 Task: Look for space in Udaipura, India from 5th June, 2023 to 16th June, 2023 for 2 adults in price range Rs.14000 to Rs.18000. Place can be entire place with 1  bedroom having 1 bed and 1 bathroom. Property type can be house, flat, guest house, hotel. Booking option can be shelf check-in. Required host language is English.
Action: Mouse moved to (478, 80)
Screenshot: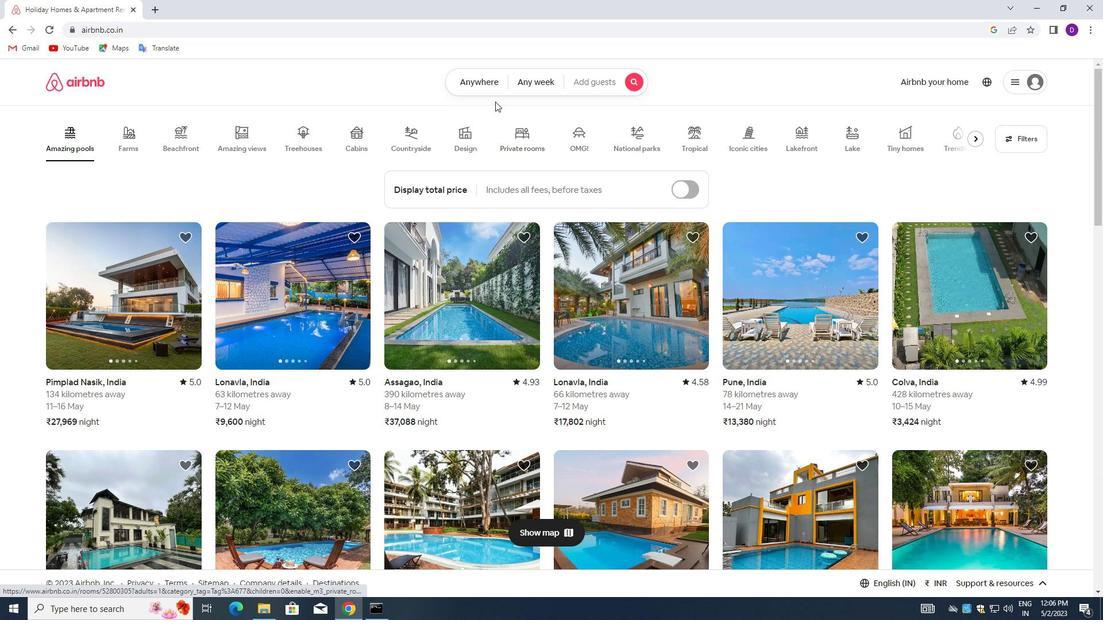 
Action: Mouse pressed left at (478, 80)
Screenshot: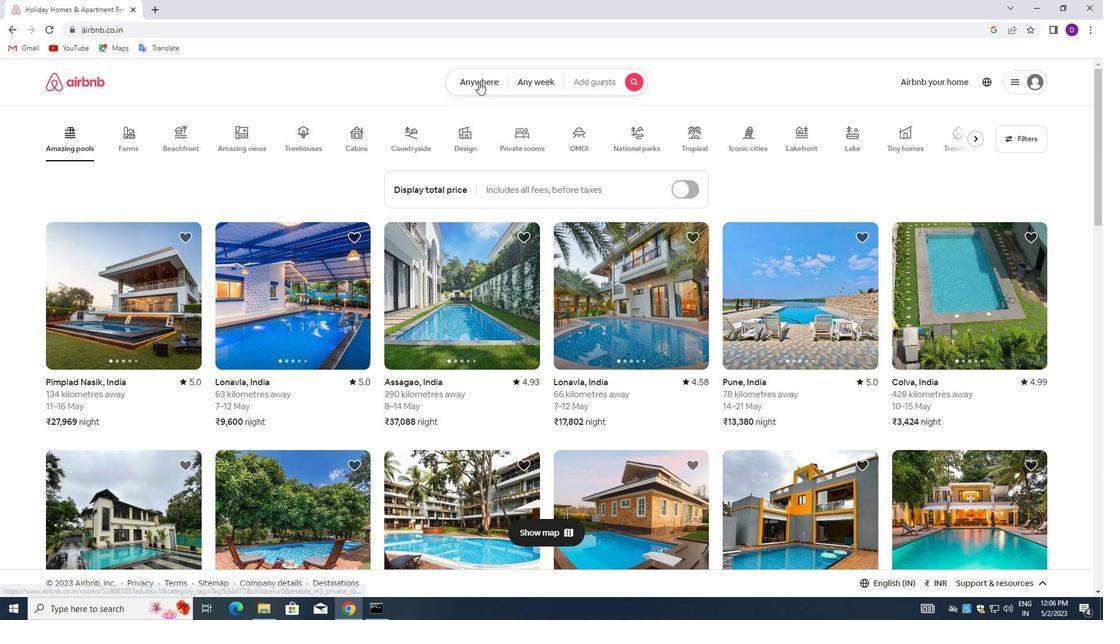 
Action: Mouse moved to (376, 129)
Screenshot: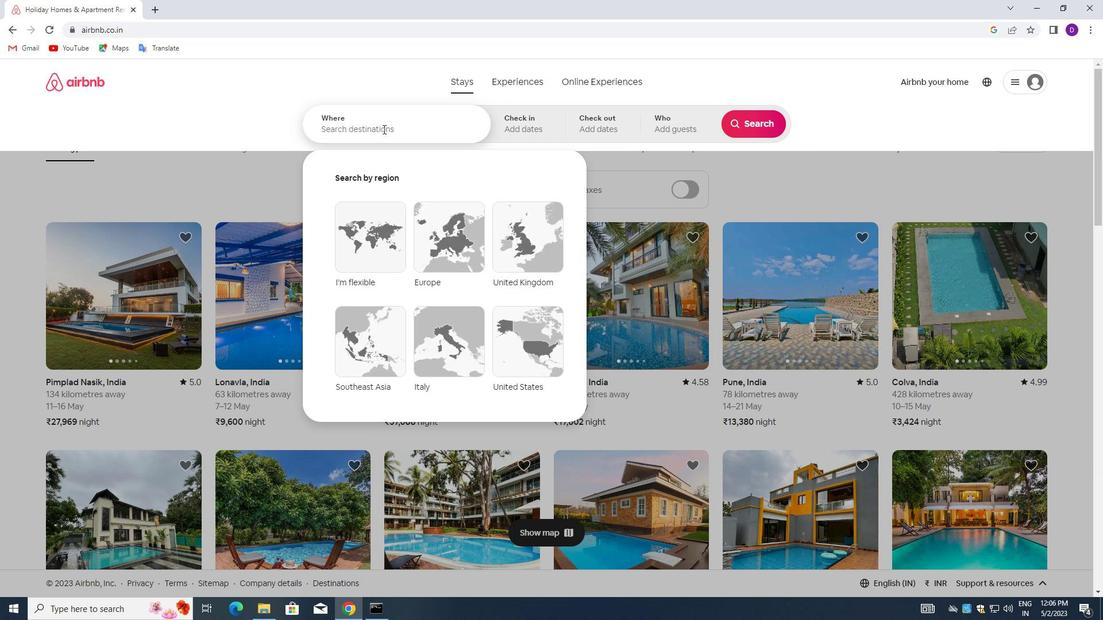 
Action: Mouse pressed left at (376, 129)
Screenshot: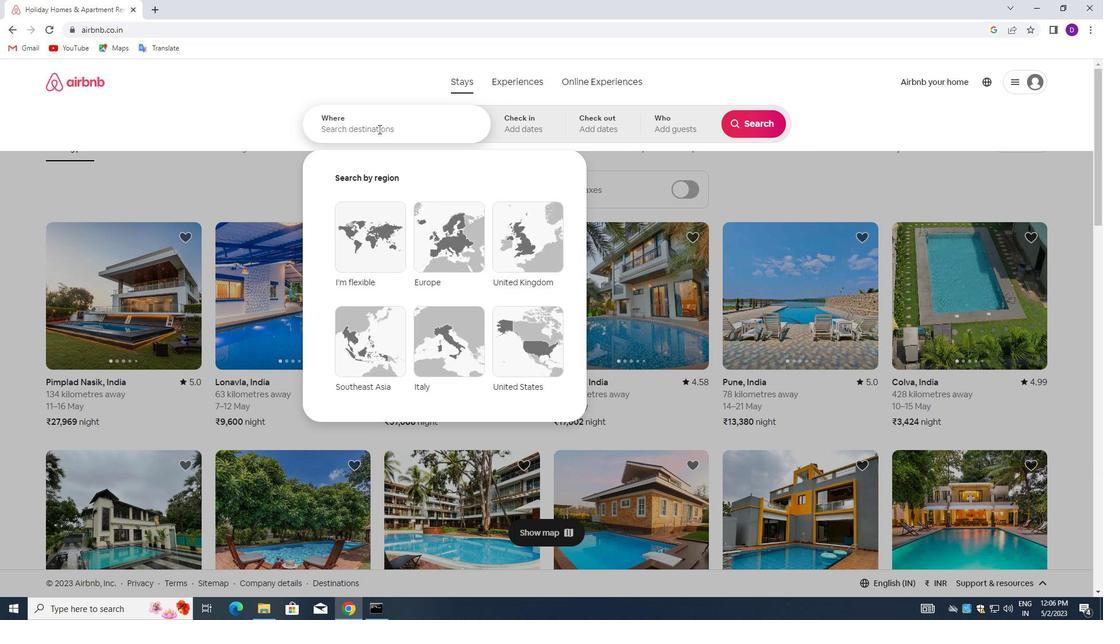 
Action: Key pressed <Key.shift>UDAIPURA,<Key.space><Key.shift>INDIA<Key.enter>
Screenshot: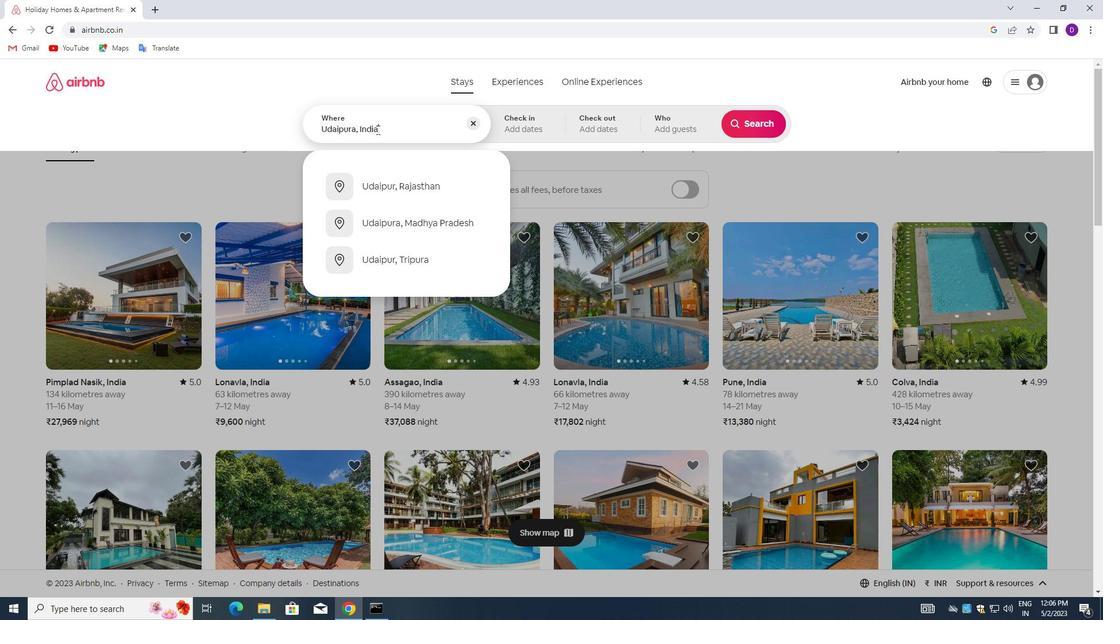 
Action: Mouse moved to (605, 289)
Screenshot: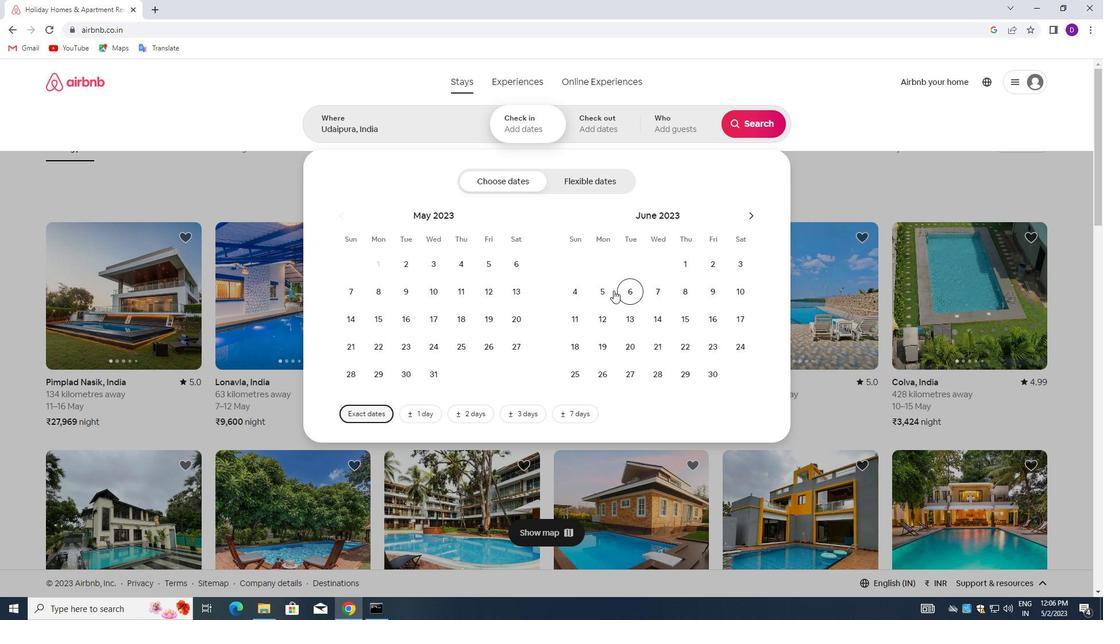 
Action: Mouse pressed left at (605, 289)
Screenshot: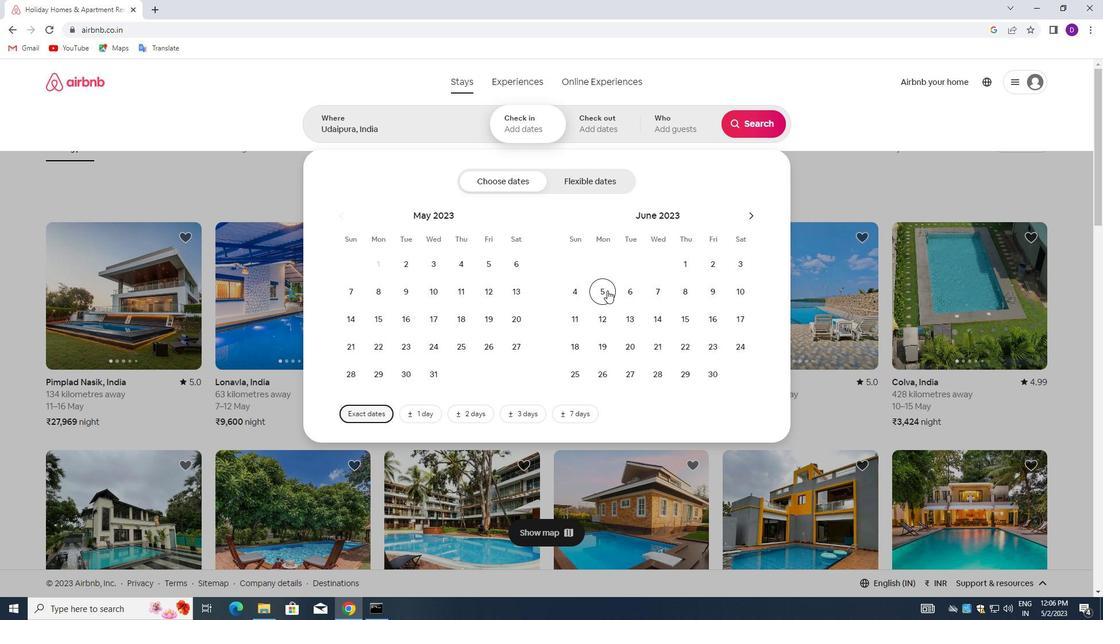 
Action: Mouse moved to (706, 317)
Screenshot: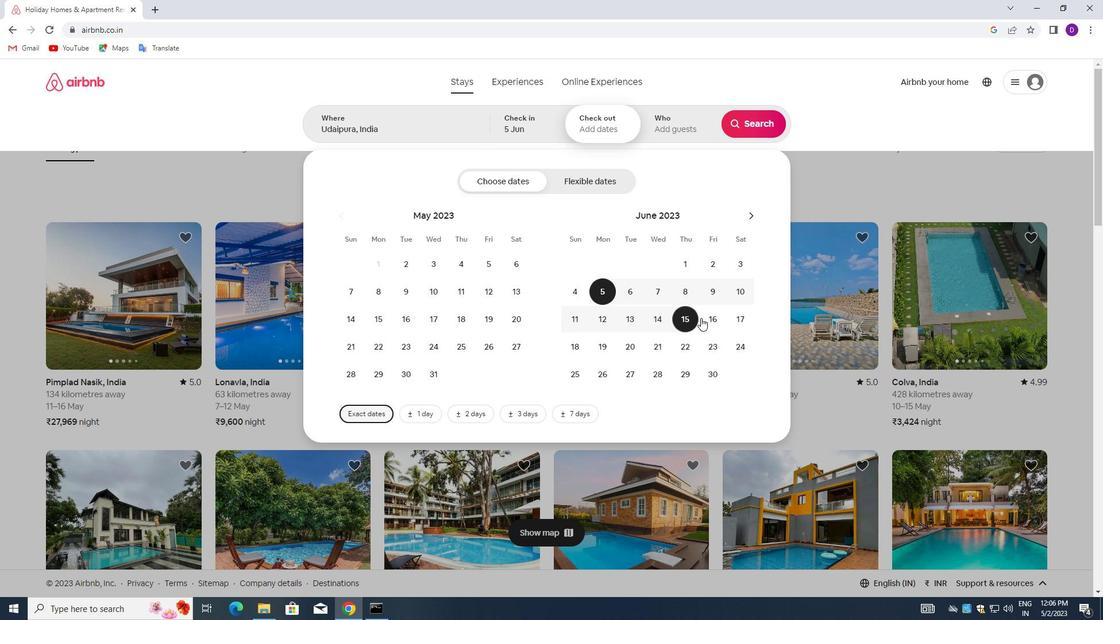 
Action: Mouse pressed left at (706, 317)
Screenshot: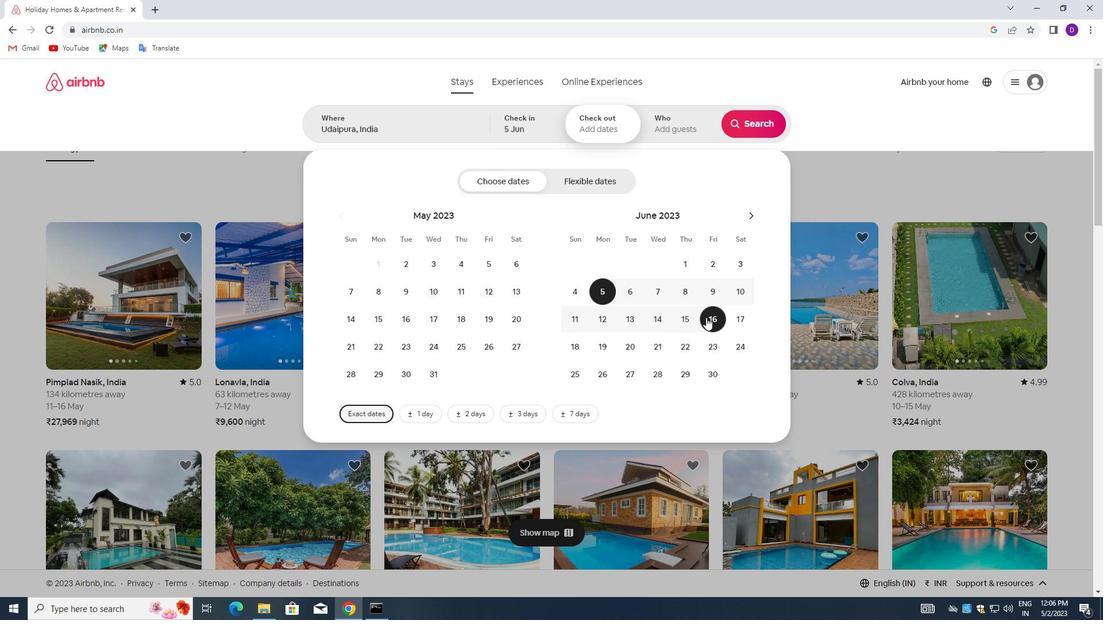 
Action: Mouse moved to (659, 133)
Screenshot: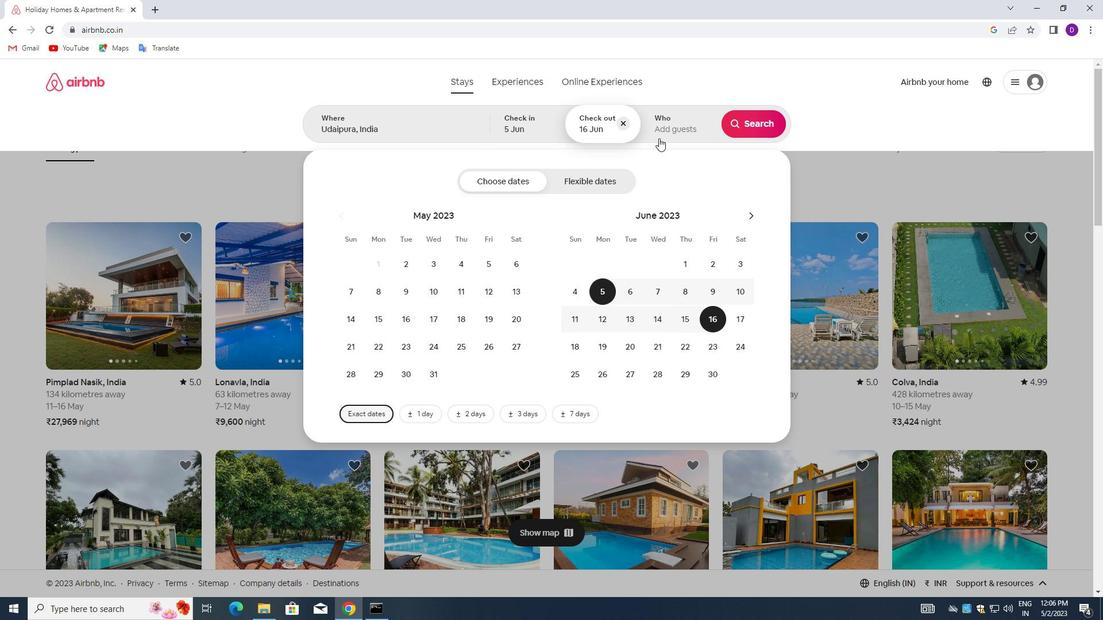 
Action: Mouse pressed left at (659, 133)
Screenshot: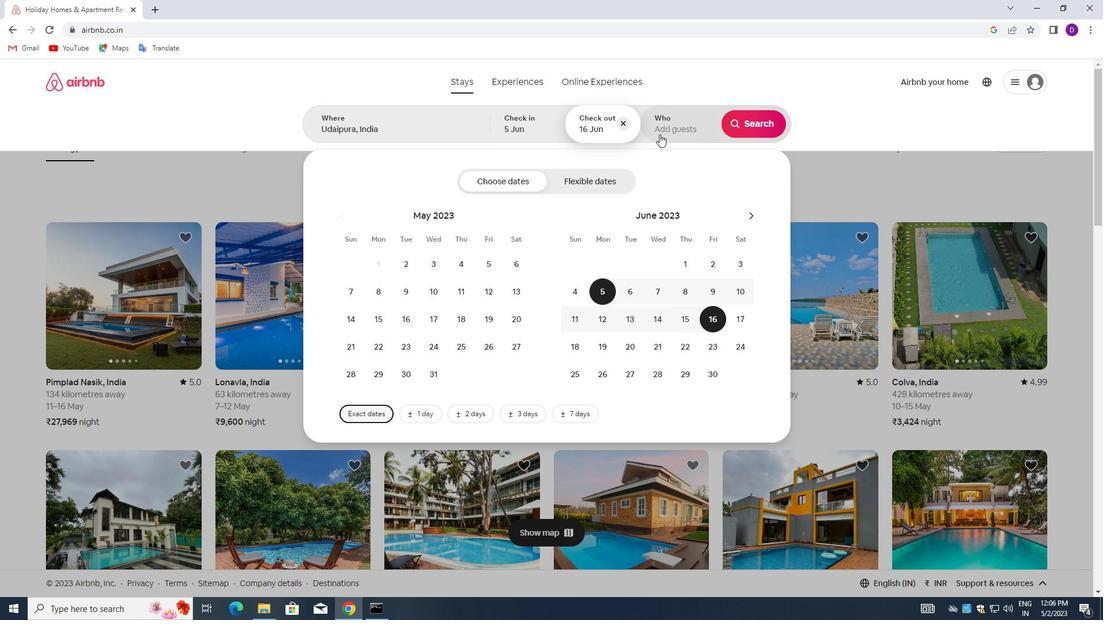 
Action: Mouse moved to (746, 187)
Screenshot: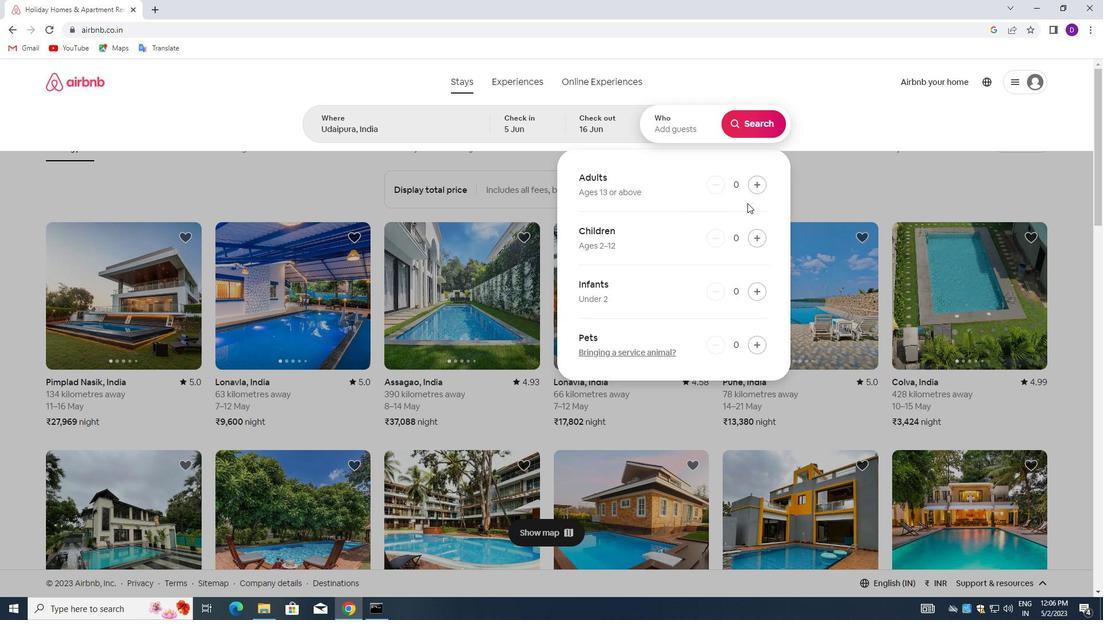 
Action: Mouse pressed left at (746, 187)
Screenshot: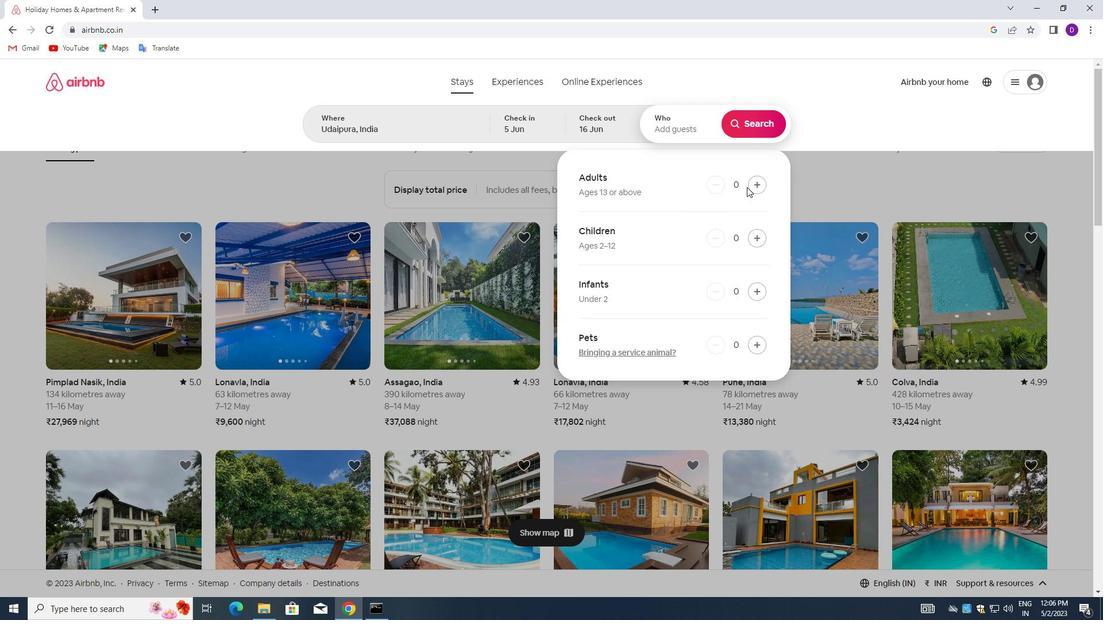 
Action: Mouse moved to (752, 186)
Screenshot: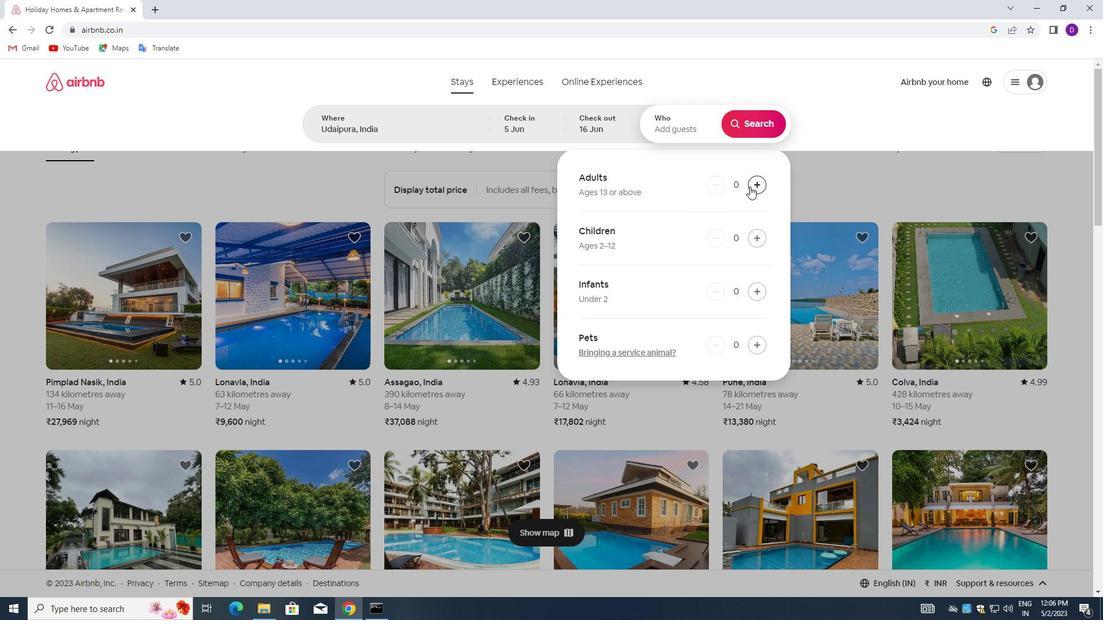 
Action: Mouse pressed left at (752, 186)
Screenshot: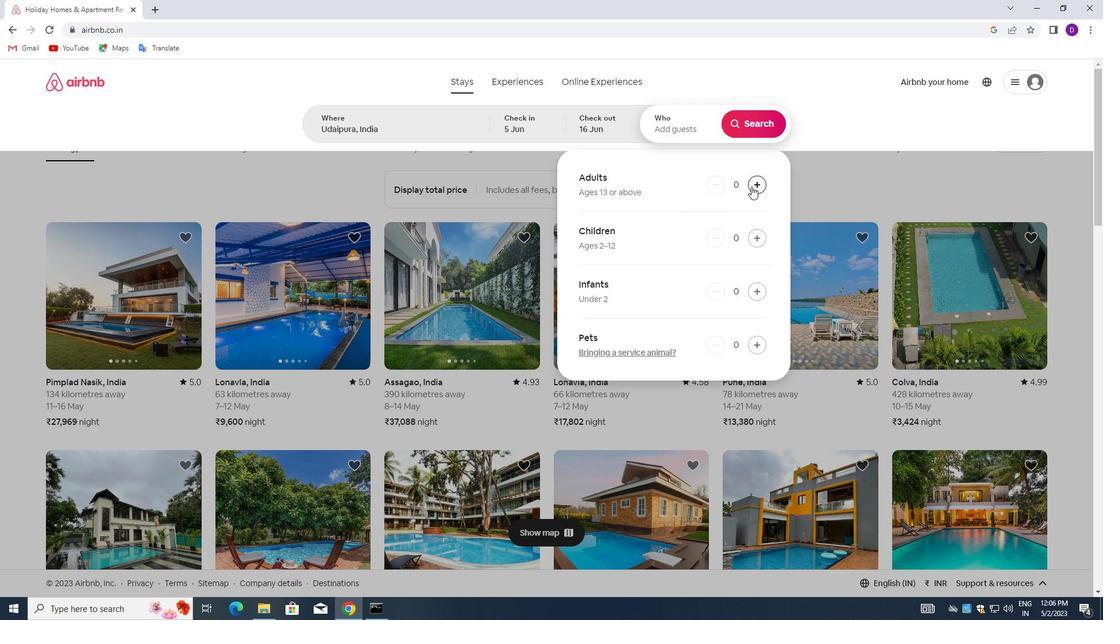 
Action: Mouse pressed left at (752, 186)
Screenshot: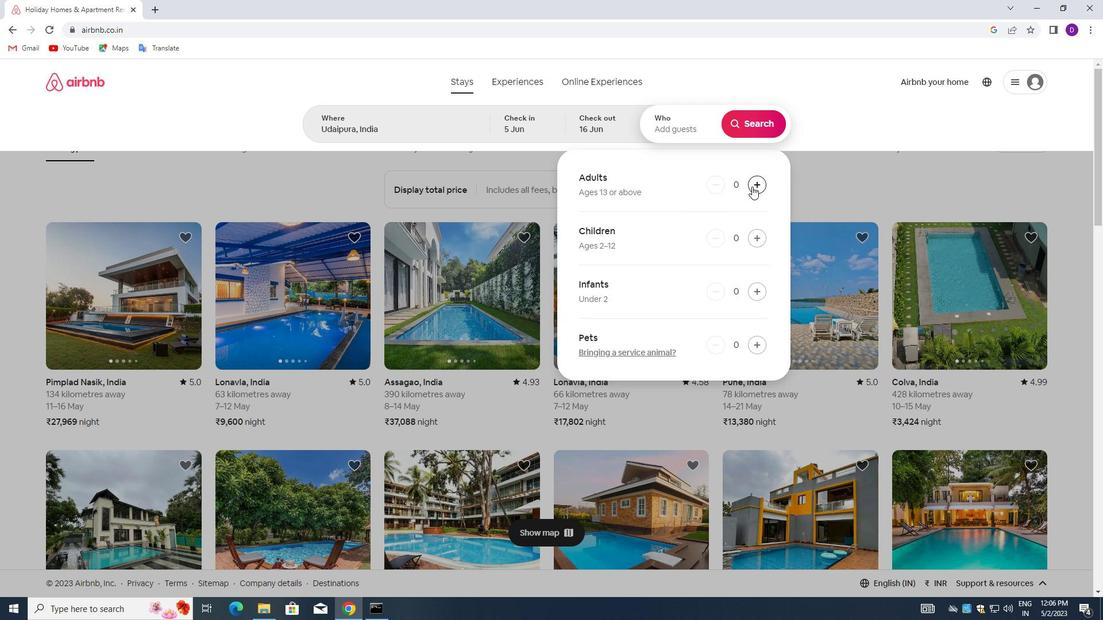 
Action: Mouse moved to (749, 114)
Screenshot: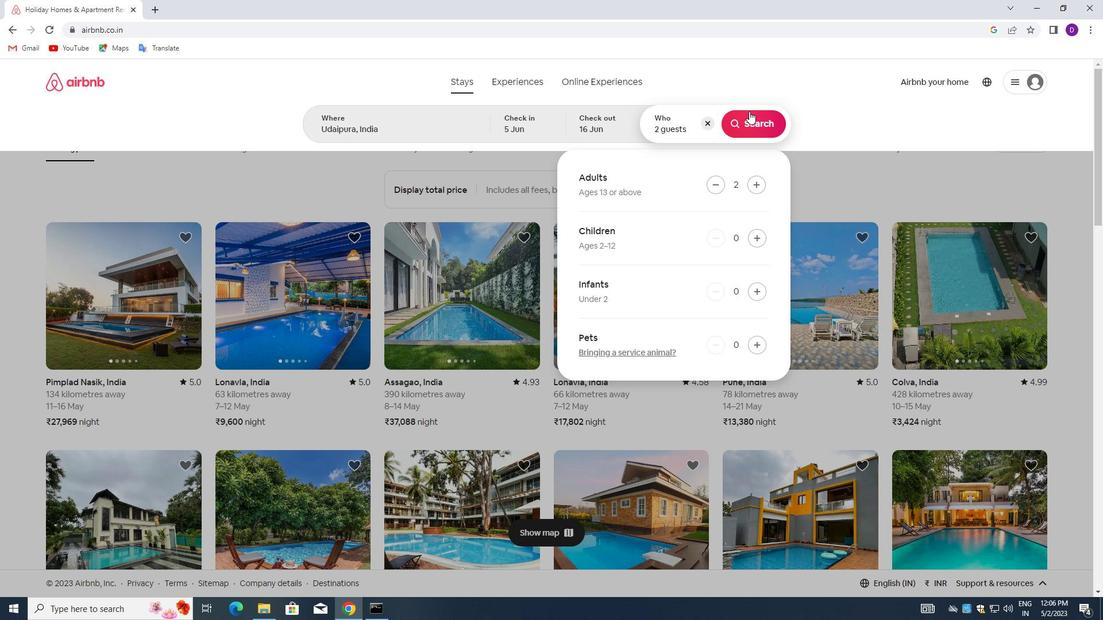 
Action: Mouse pressed left at (749, 114)
Screenshot: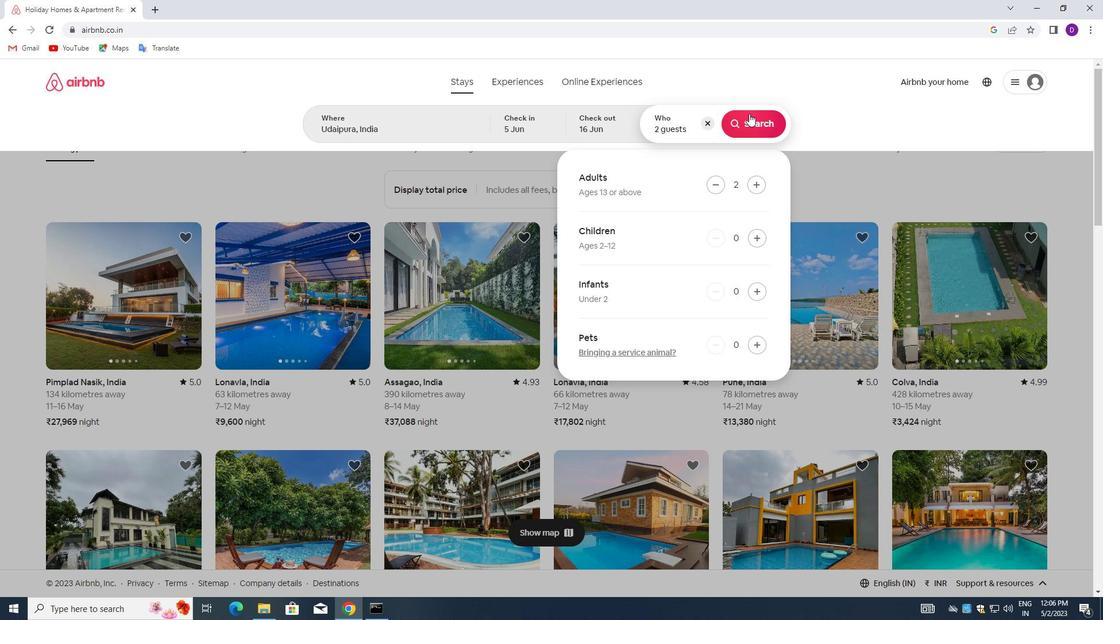 
Action: Mouse moved to (1038, 129)
Screenshot: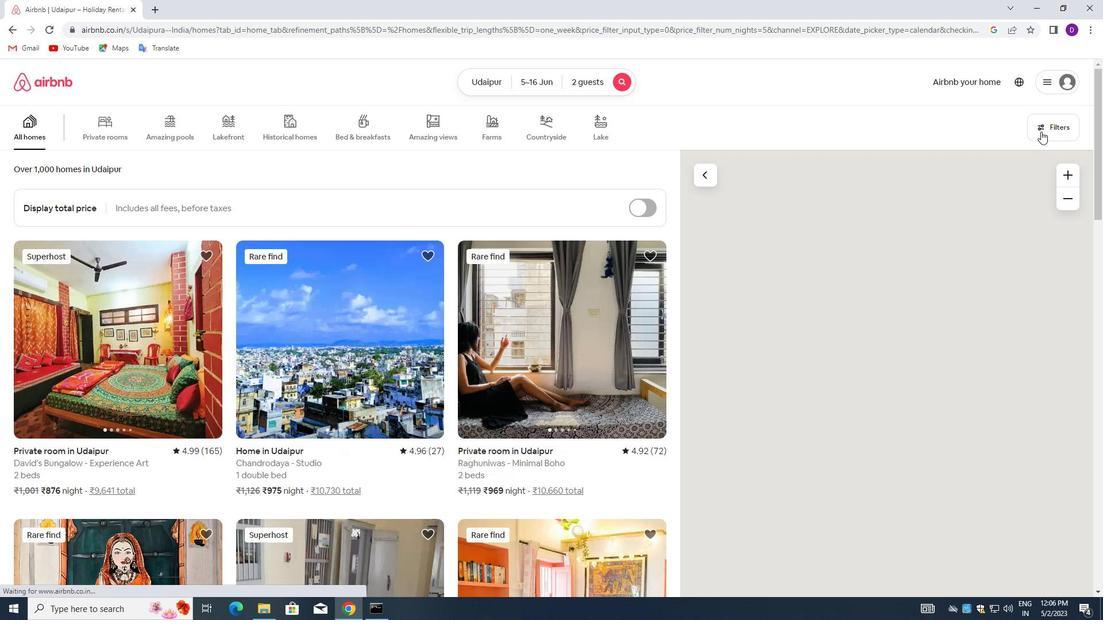 
Action: Mouse pressed left at (1038, 129)
Screenshot: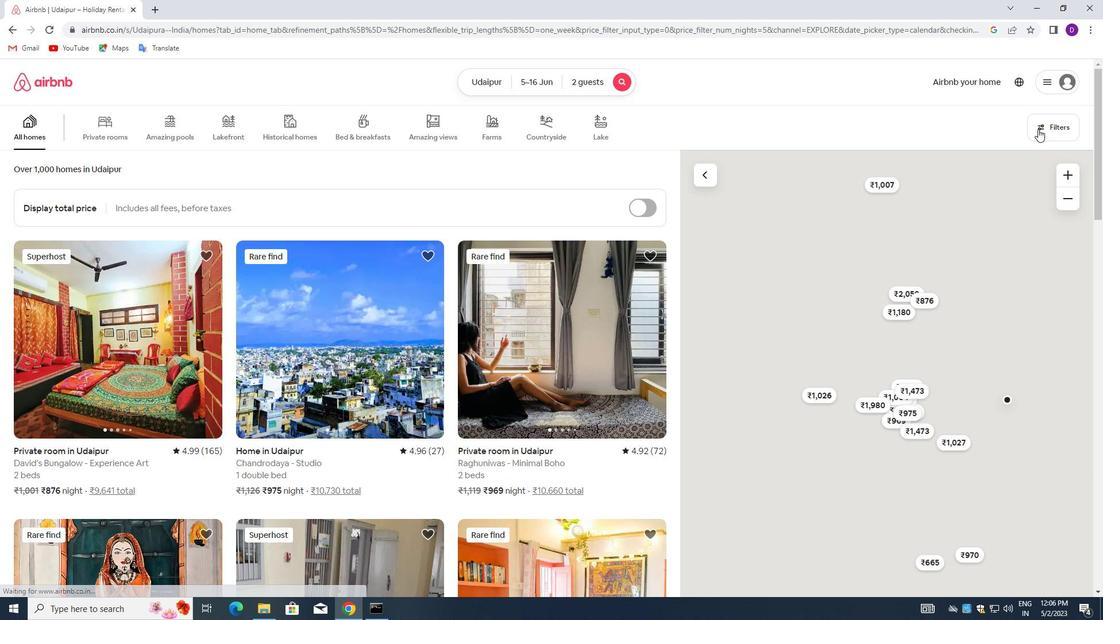 
Action: Mouse moved to (405, 276)
Screenshot: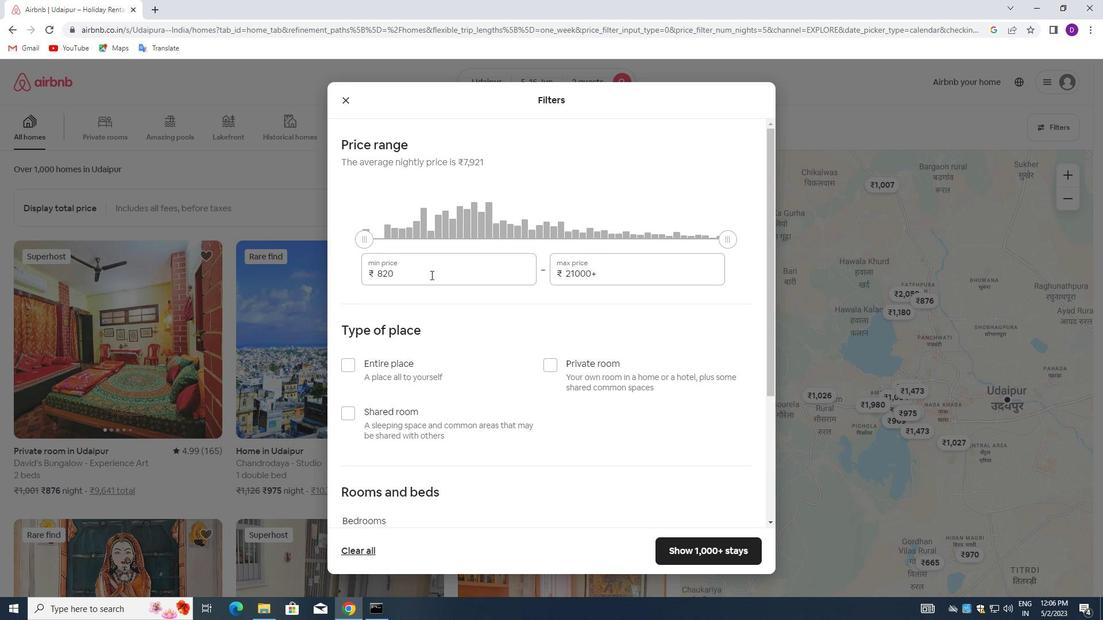 
Action: Mouse pressed left at (405, 276)
Screenshot: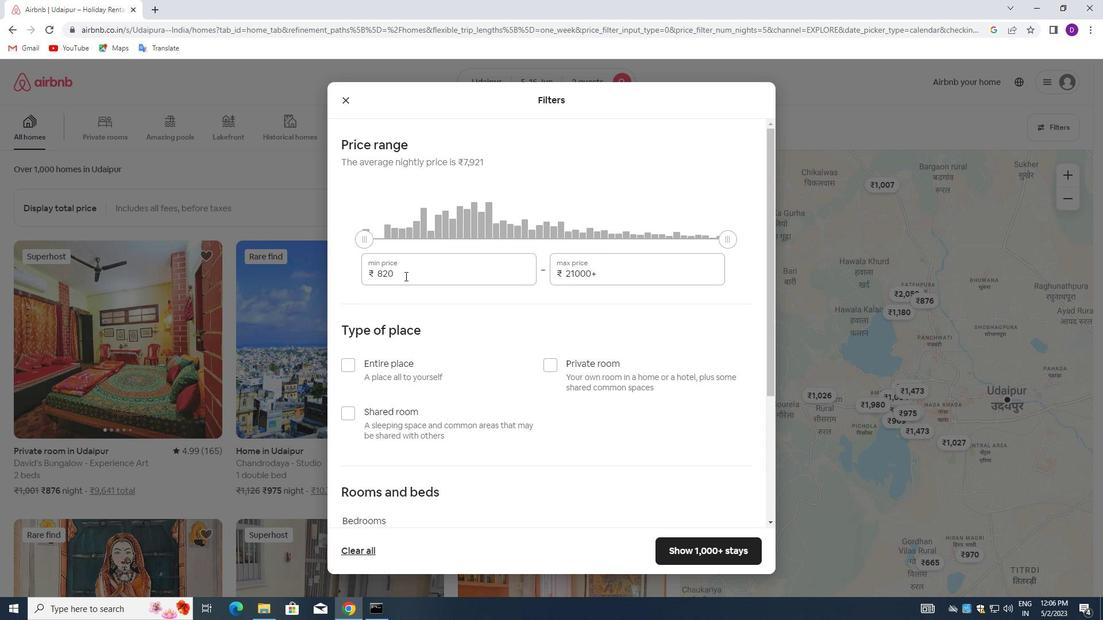 
Action: Mouse pressed left at (405, 276)
Screenshot: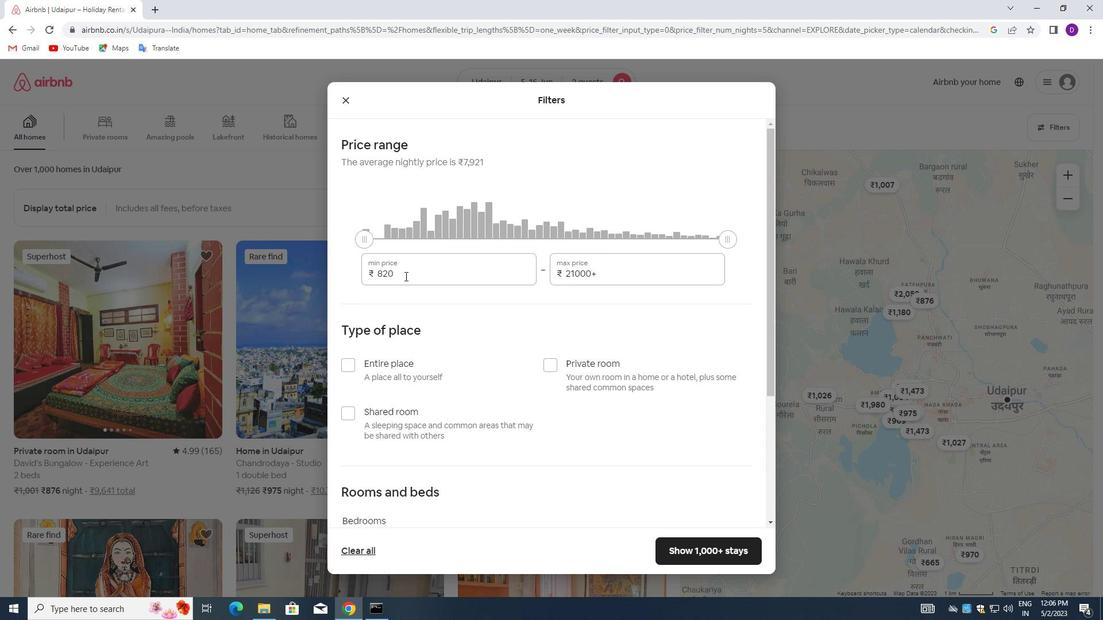 
Action: Key pressed 14000<Key.tab>18000
Screenshot: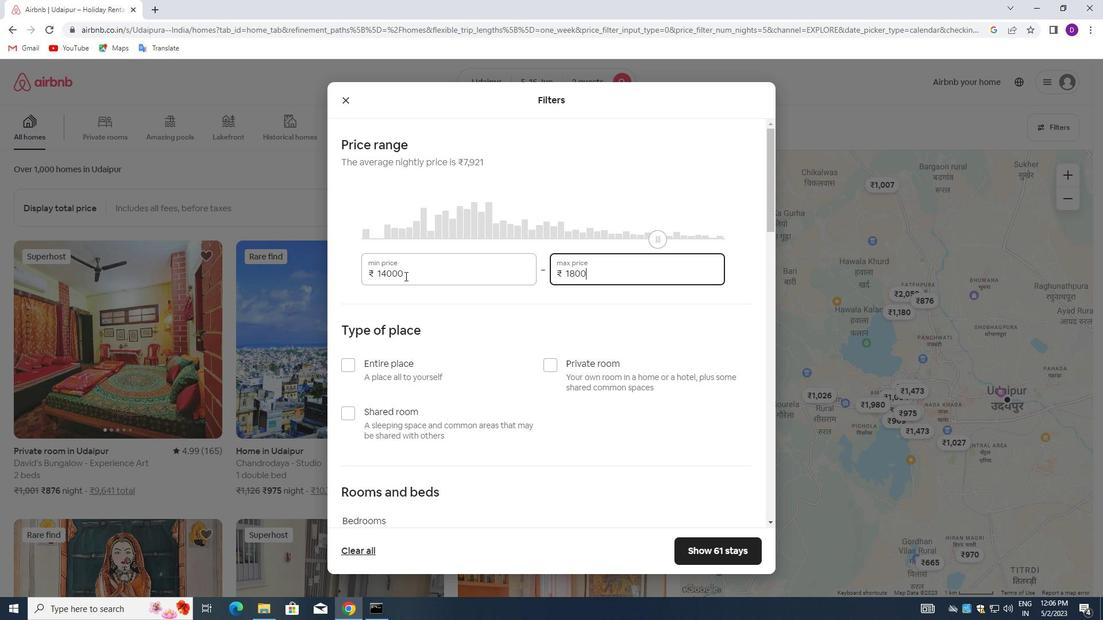
Action: Mouse moved to (420, 331)
Screenshot: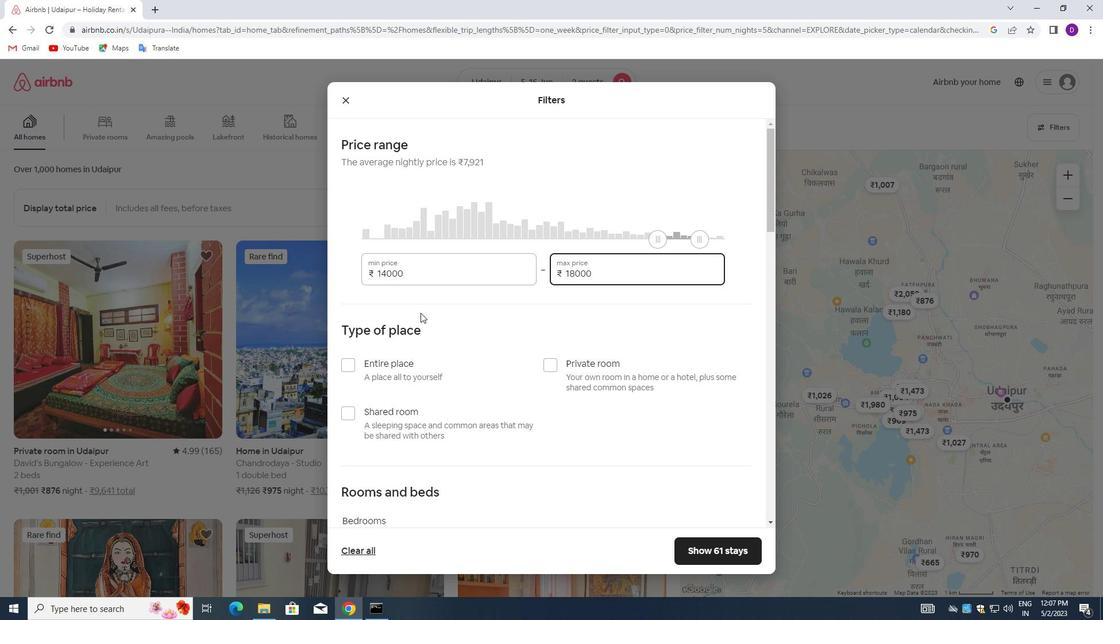 
Action: Mouse scrolled (420, 330) with delta (0, 0)
Screenshot: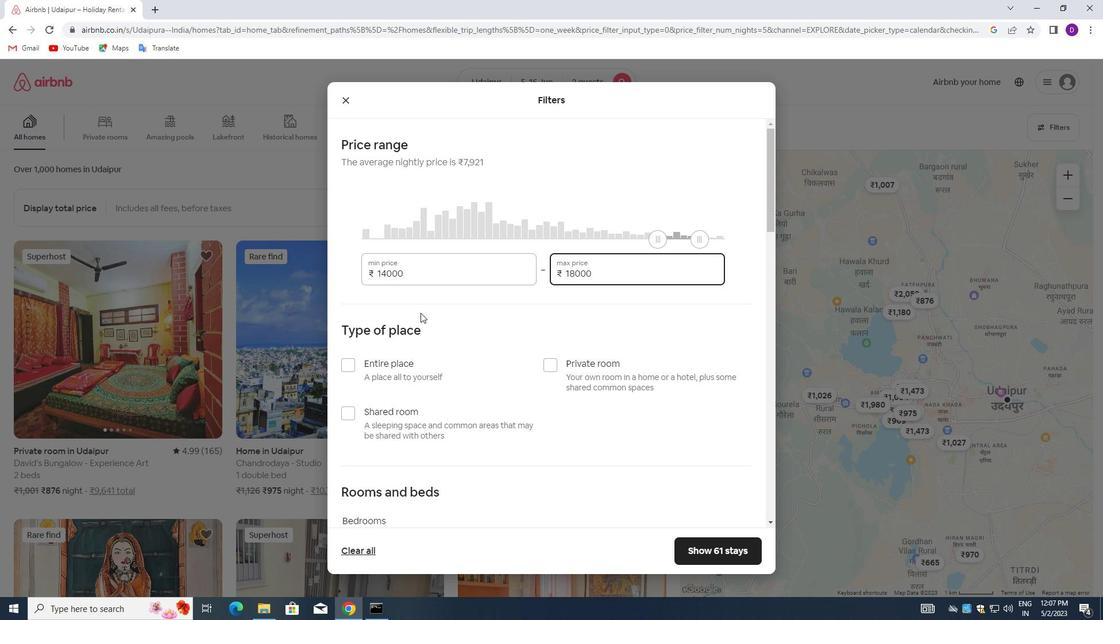 
Action: Mouse moved to (418, 339)
Screenshot: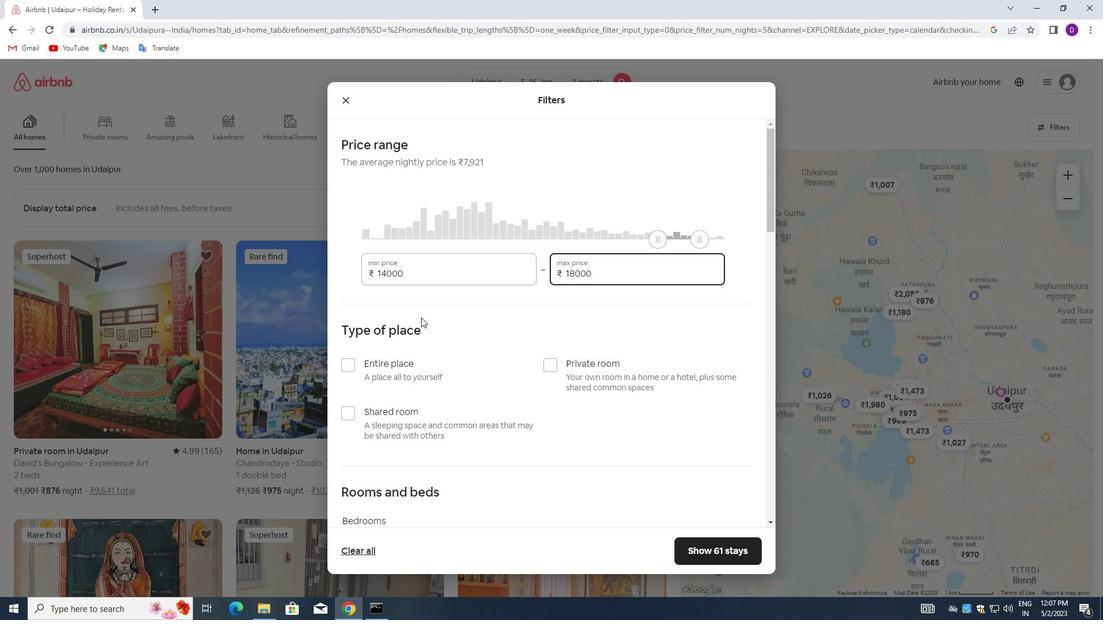 
Action: Mouse scrolled (418, 339) with delta (0, 0)
Screenshot: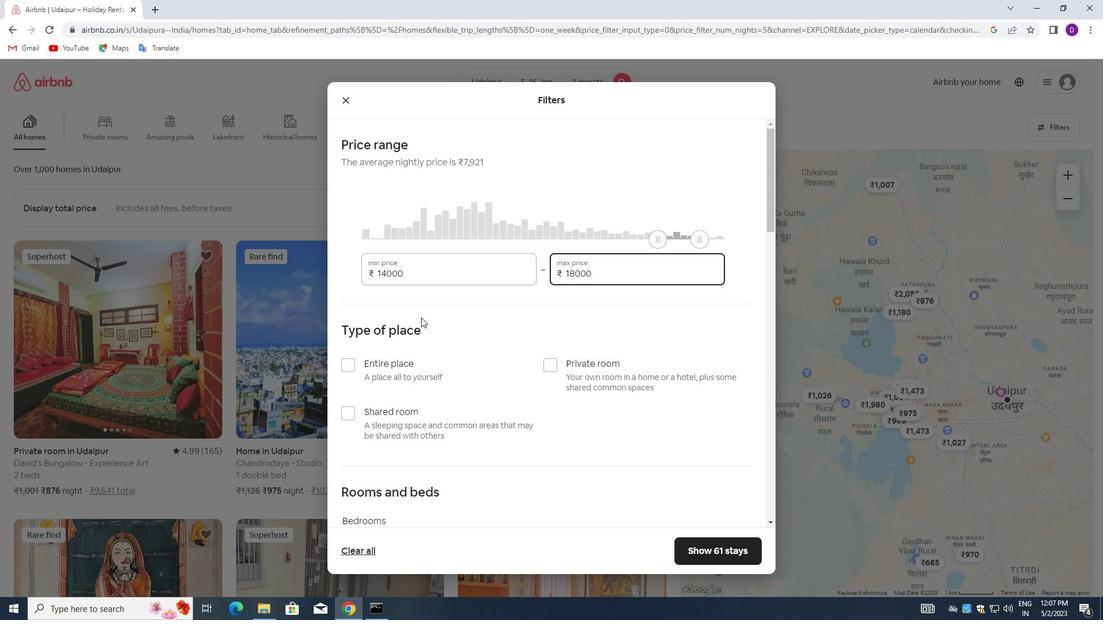 
Action: Mouse moved to (344, 244)
Screenshot: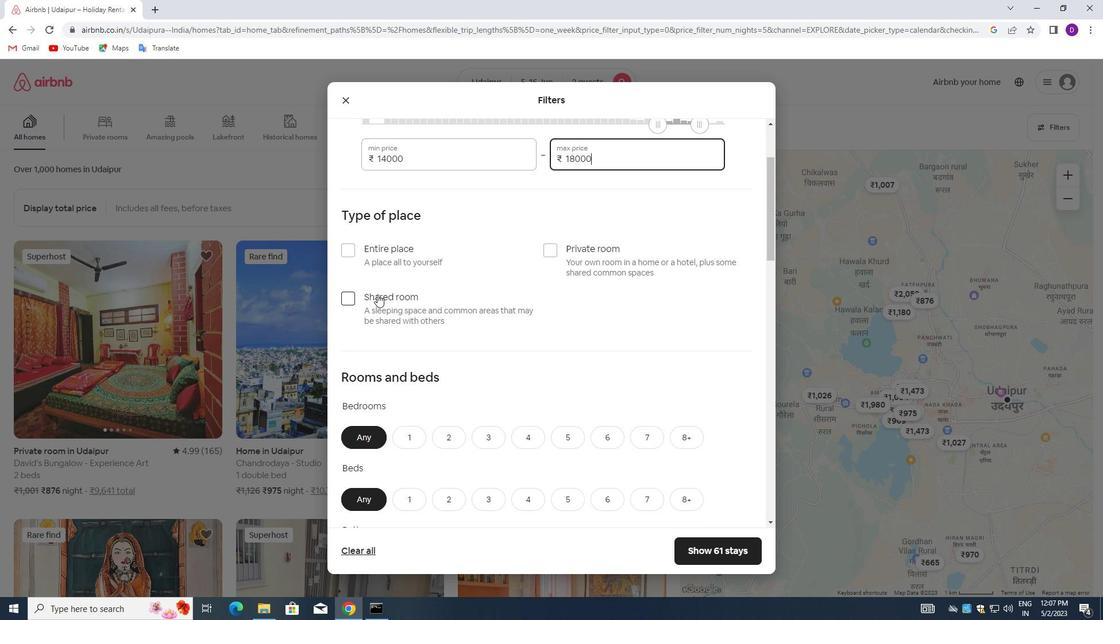 
Action: Mouse pressed left at (344, 244)
Screenshot: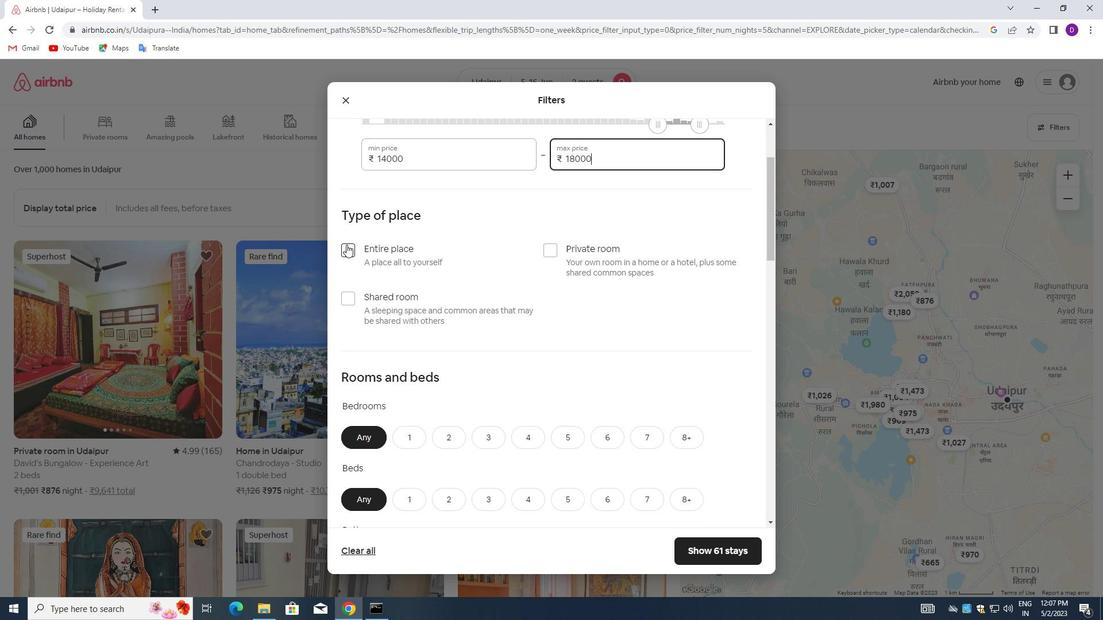 
Action: Mouse moved to (449, 322)
Screenshot: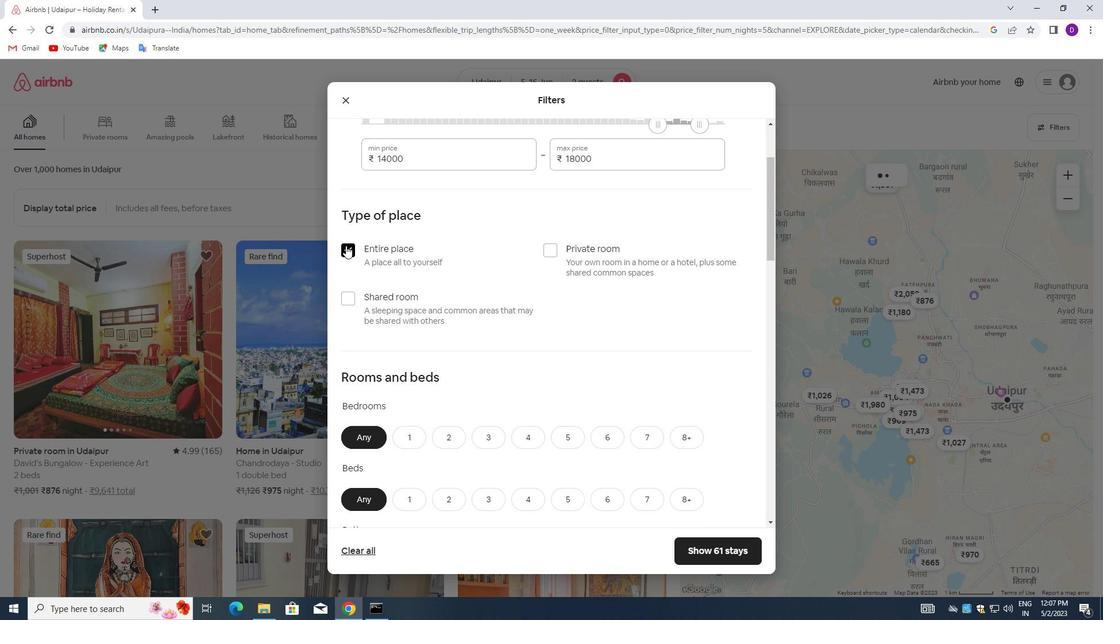
Action: Mouse scrolled (449, 322) with delta (0, 0)
Screenshot: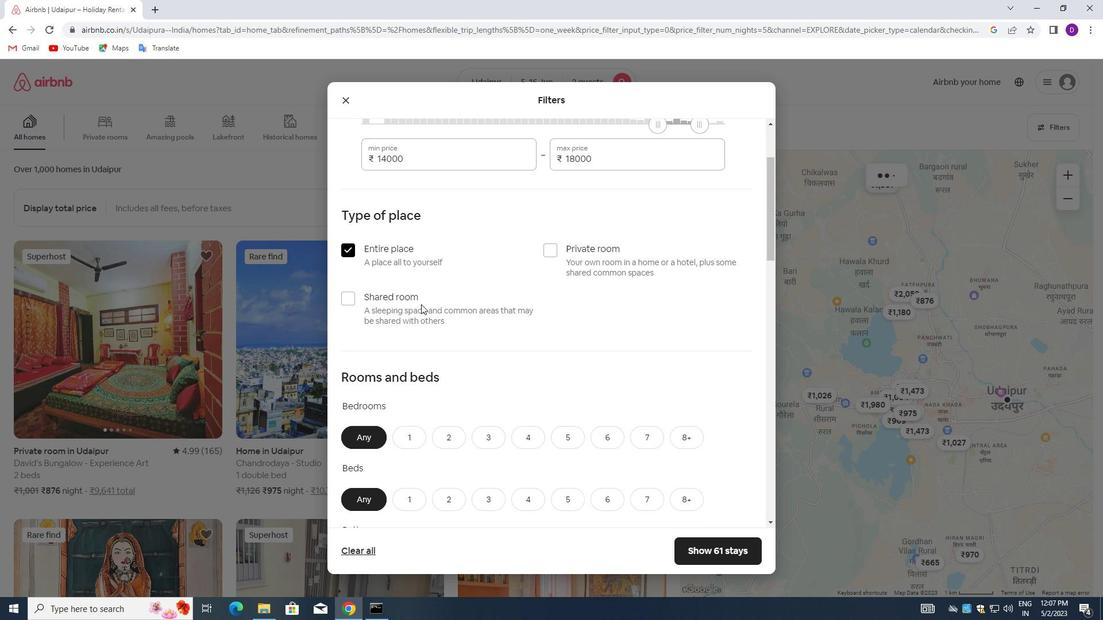 
Action: Mouse moved to (450, 324)
Screenshot: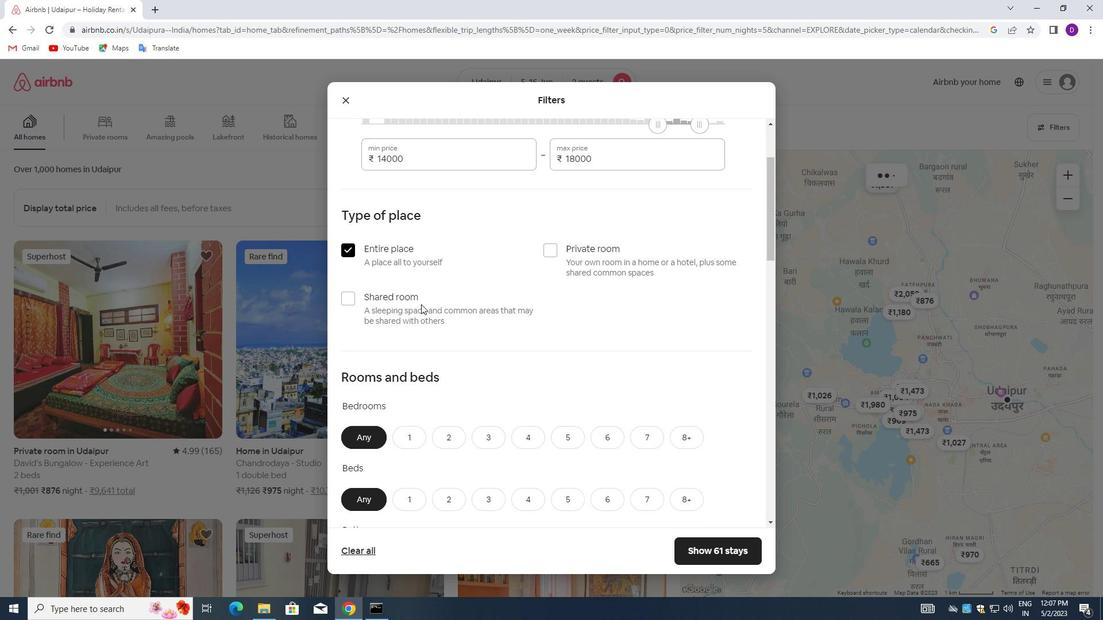 
Action: Mouse scrolled (450, 323) with delta (0, 0)
Screenshot: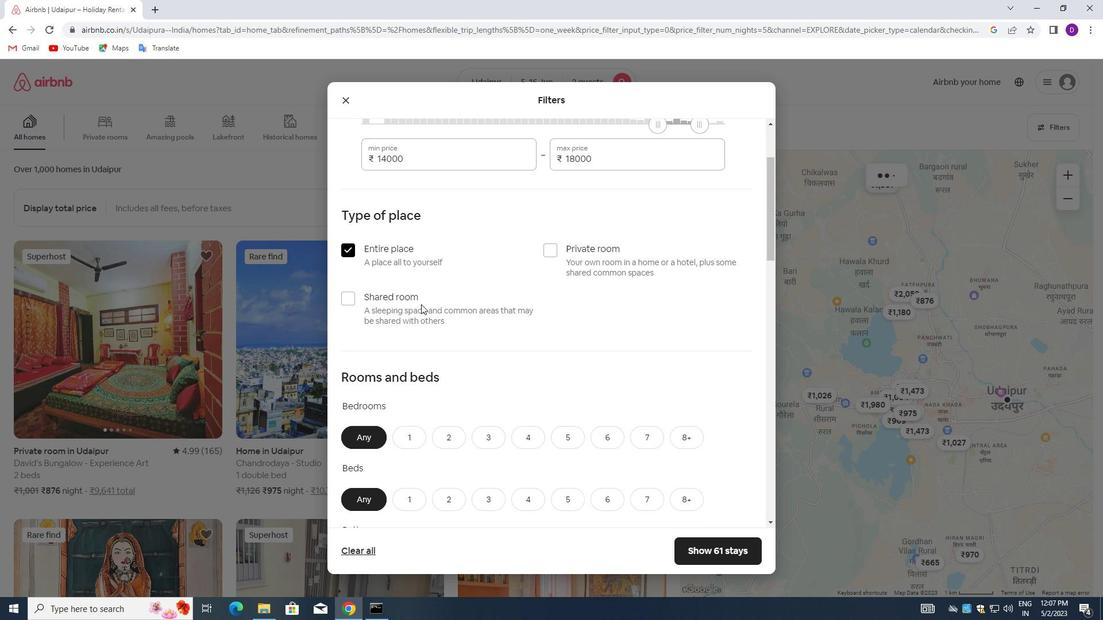 
Action: Mouse moved to (450, 324)
Screenshot: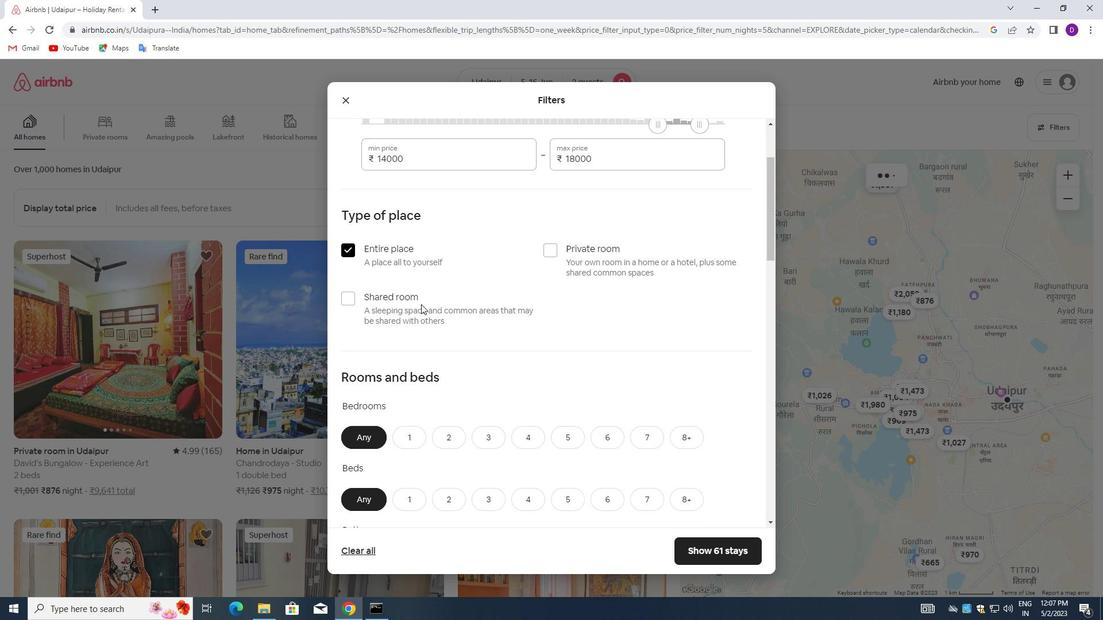 
Action: Mouse scrolled (450, 323) with delta (0, 0)
Screenshot: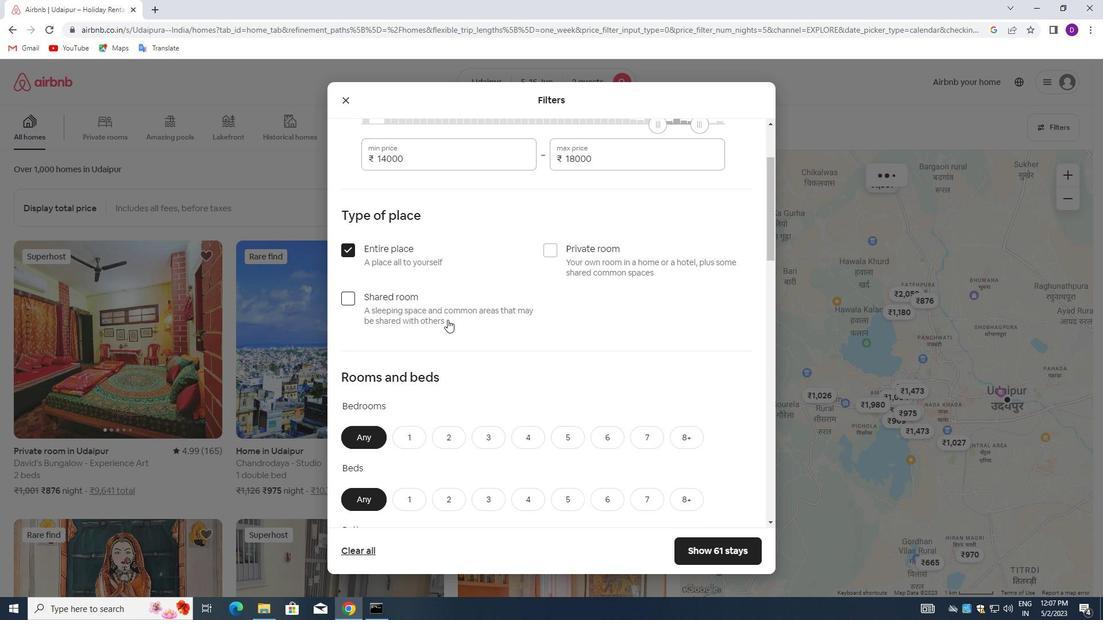 
Action: Mouse moved to (403, 268)
Screenshot: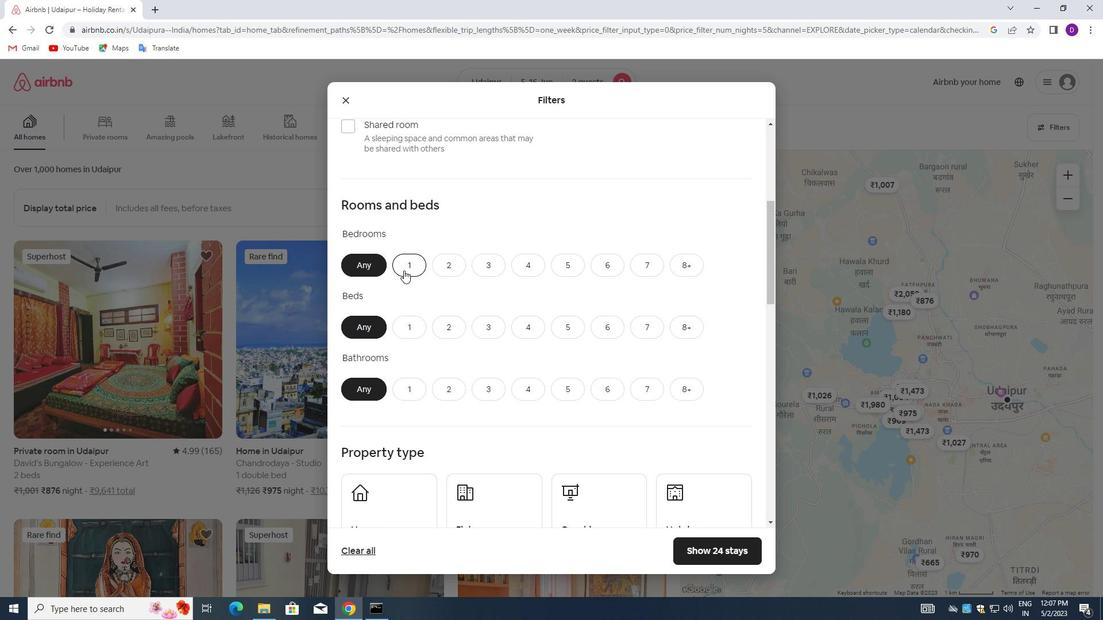 
Action: Mouse pressed left at (403, 268)
Screenshot: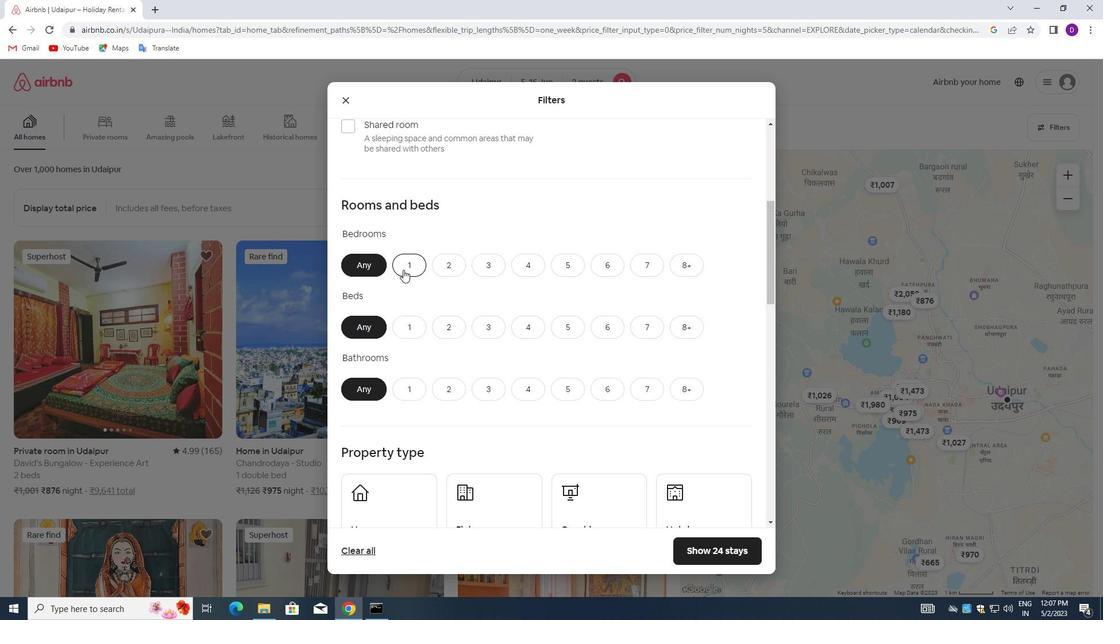 
Action: Mouse moved to (414, 333)
Screenshot: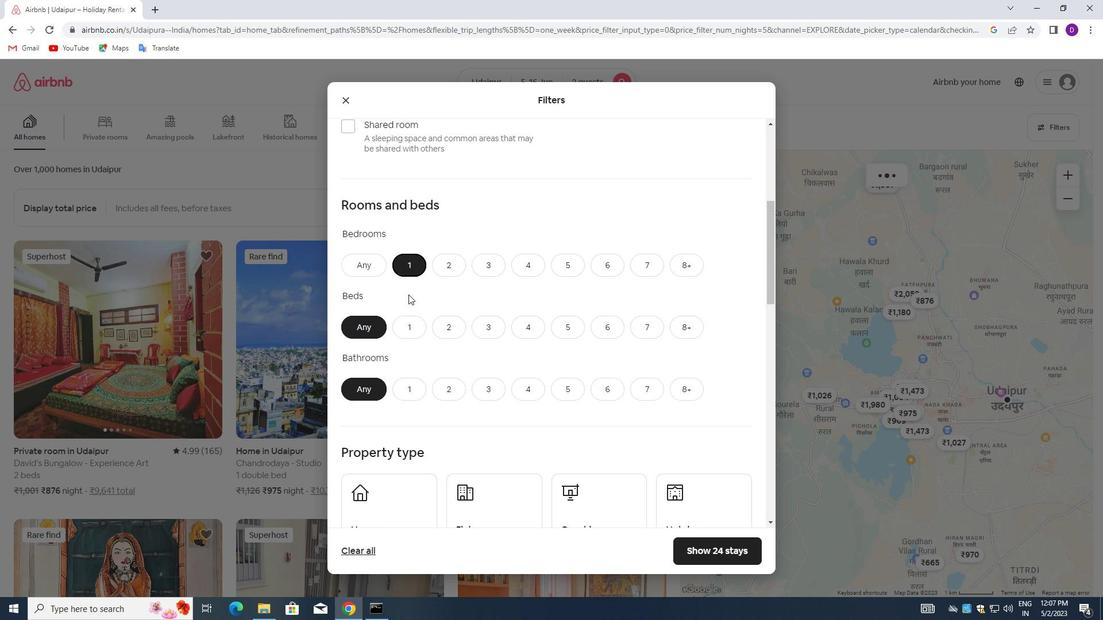 
Action: Mouse pressed left at (414, 333)
Screenshot: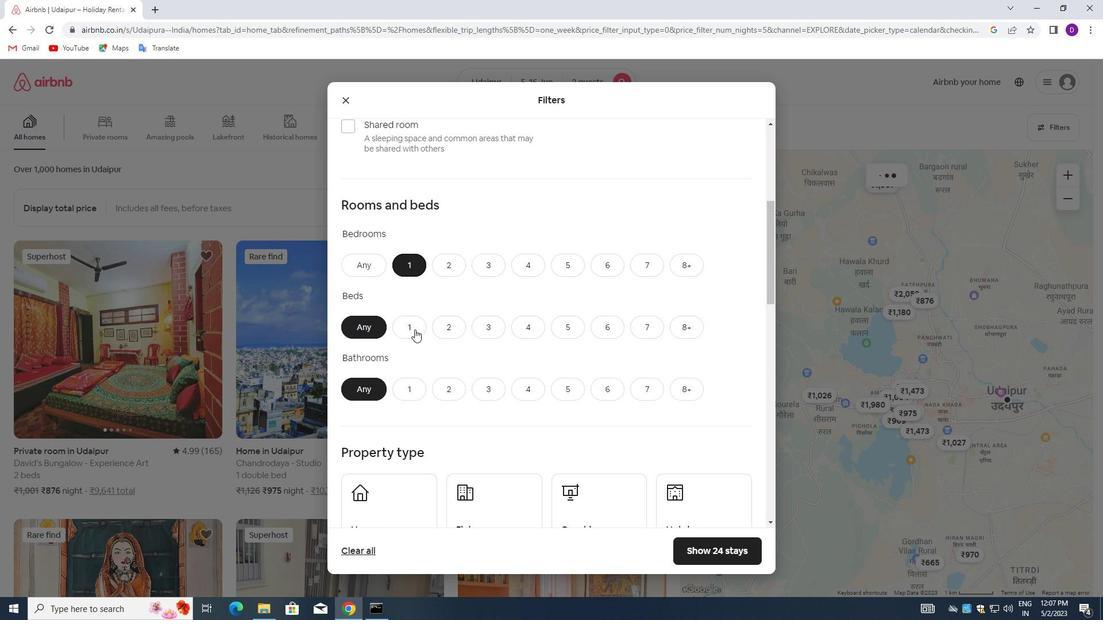 
Action: Mouse moved to (411, 378)
Screenshot: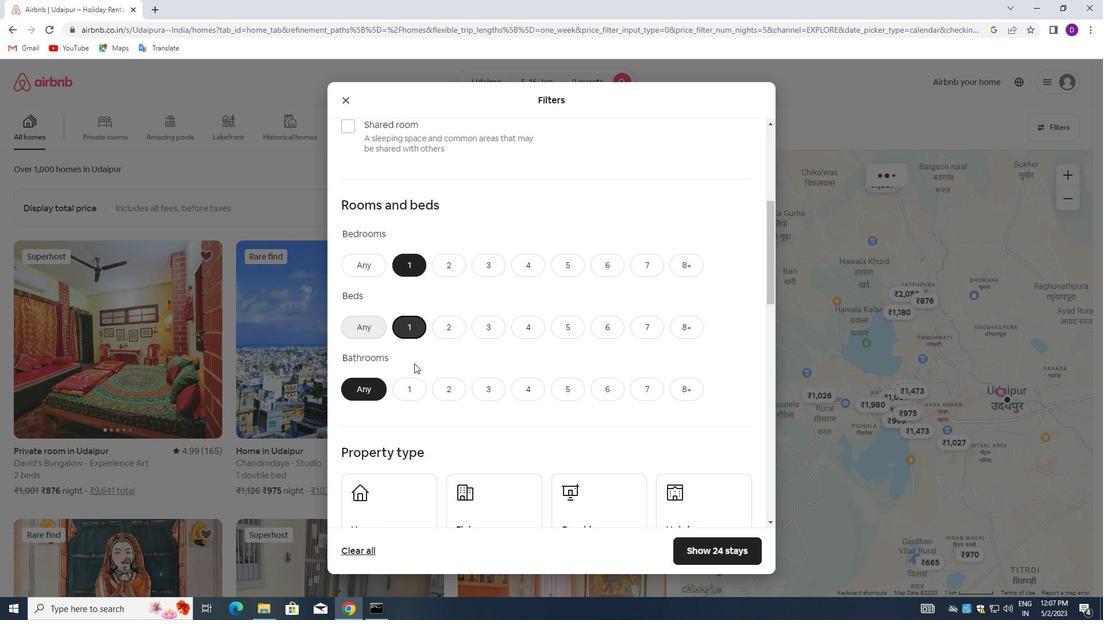 
Action: Mouse pressed left at (411, 378)
Screenshot: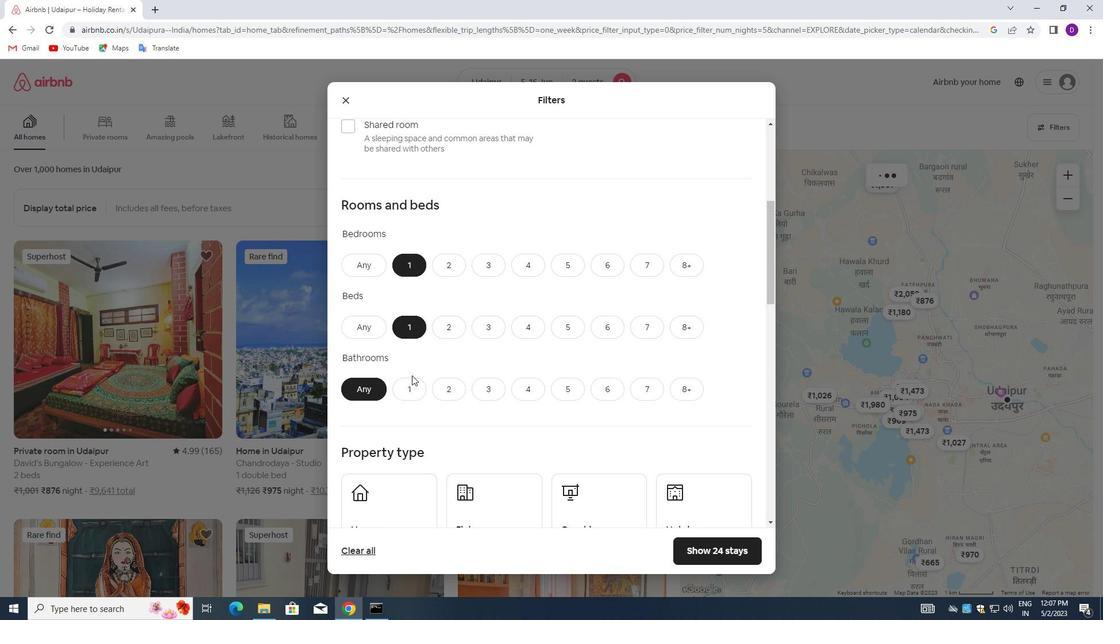 
Action: Mouse moved to (464, 399)
Screenshot: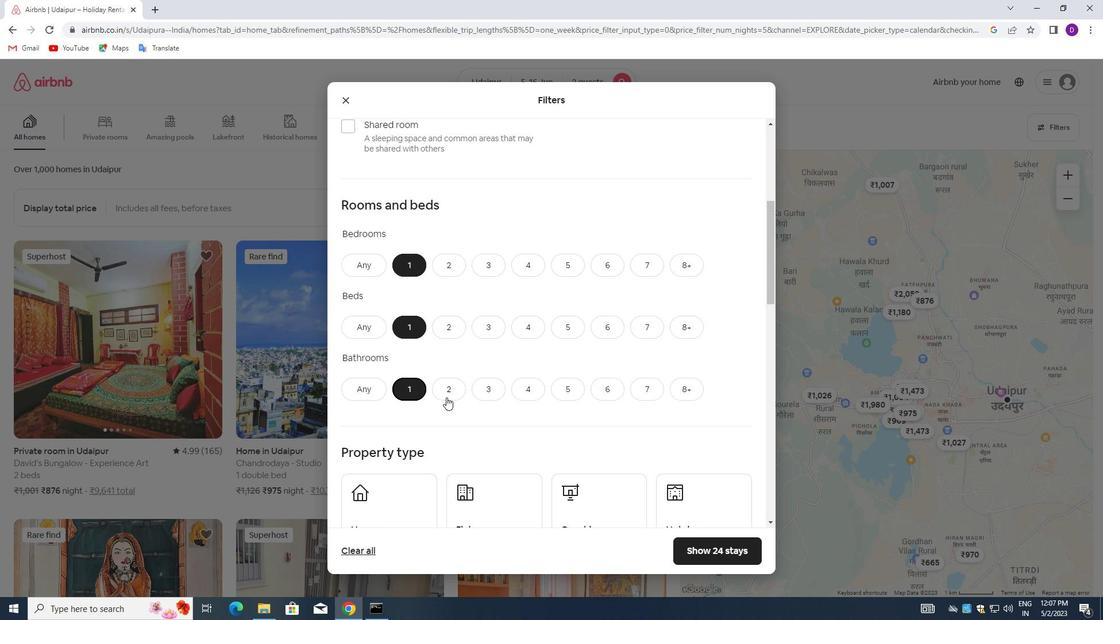 
Action: Mouse scrolled (464, 398) with delta (0, 0)
Screenshot: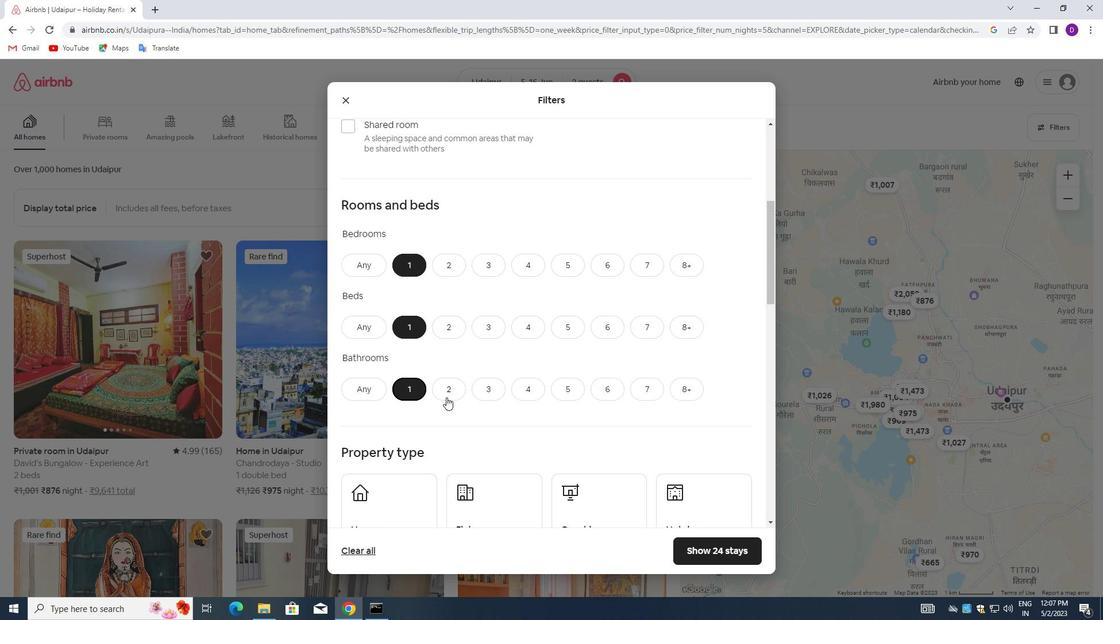 
Action: Mouse scrolled (464, 398) with delta (0, 0)
Screenshot: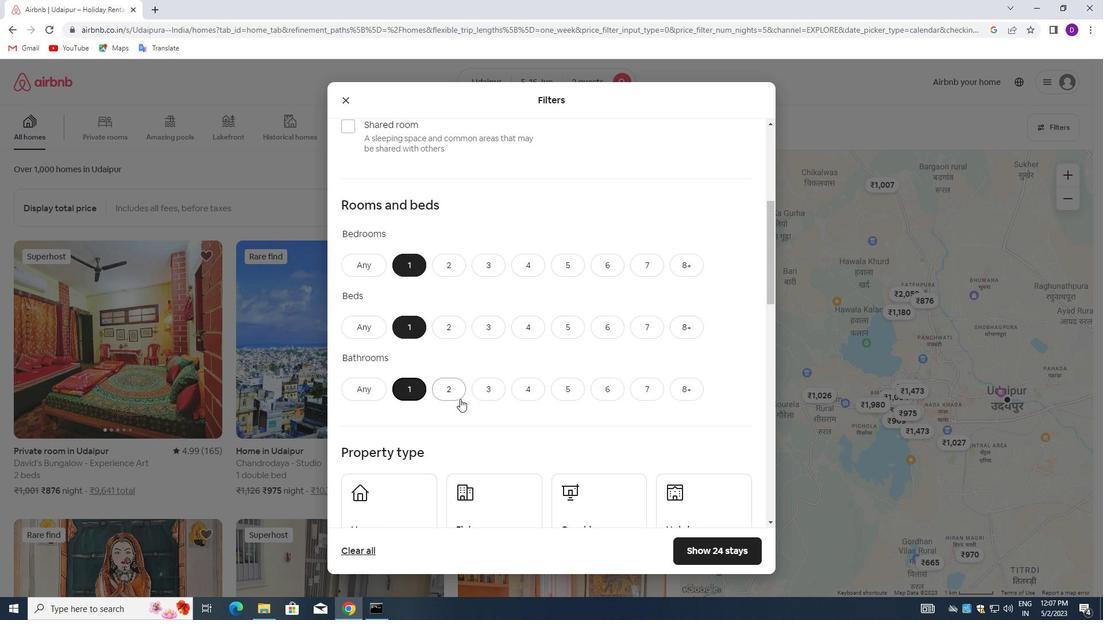 
Action: Mouse scrolled (464, 398) with delta (0, 0)
Screenshot: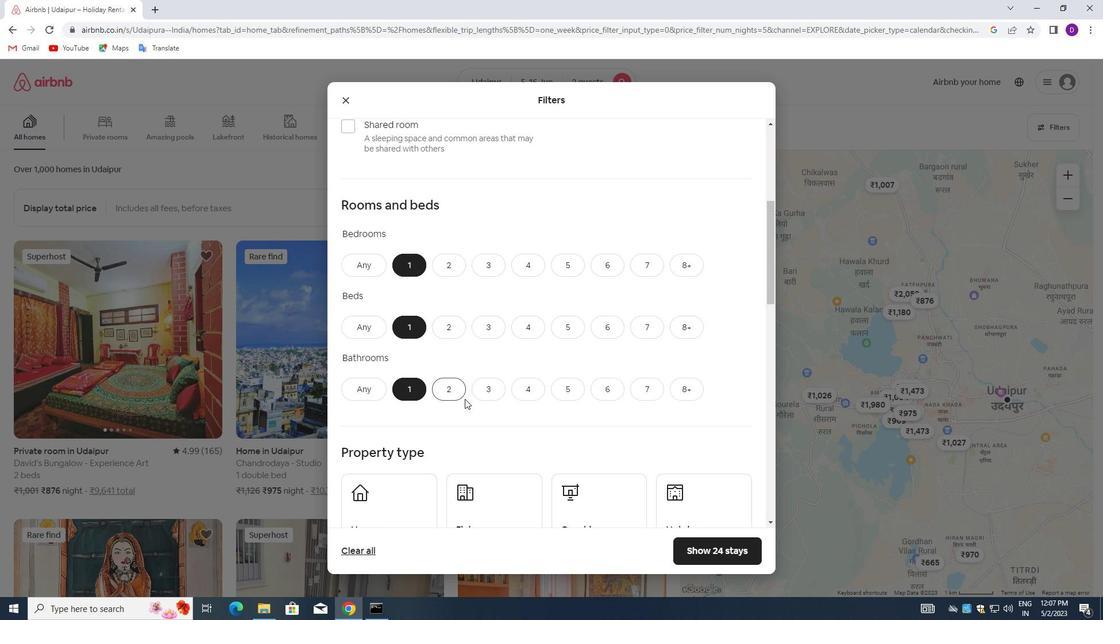 
Action: Mouse moved to (376, 352)
Screenshot: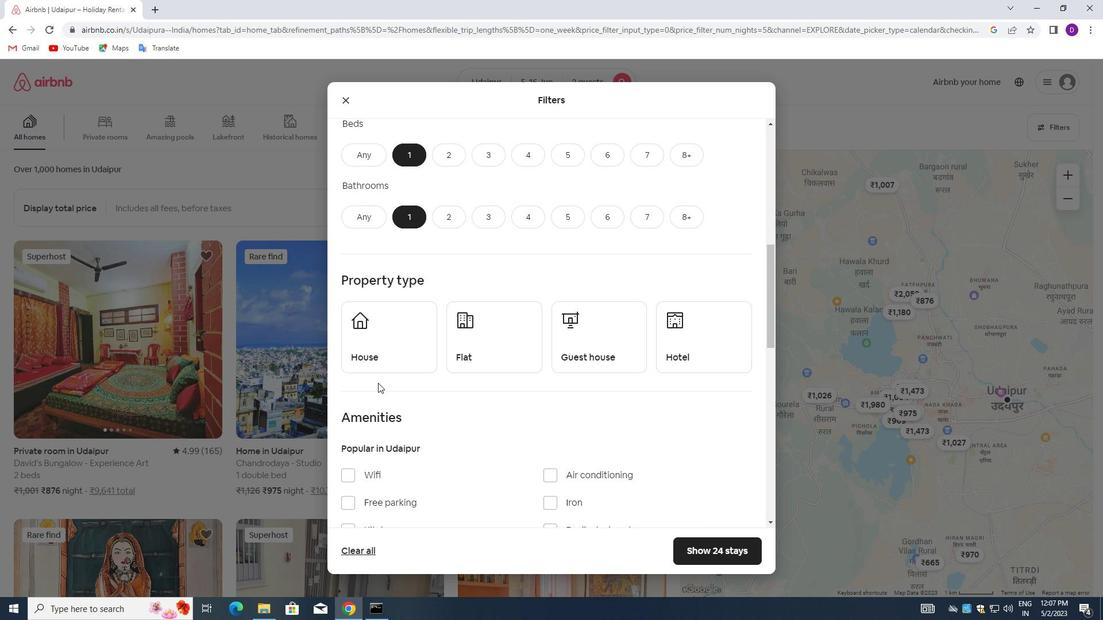 
Action: Mouse pressed left at (376, 352)
Screenshot: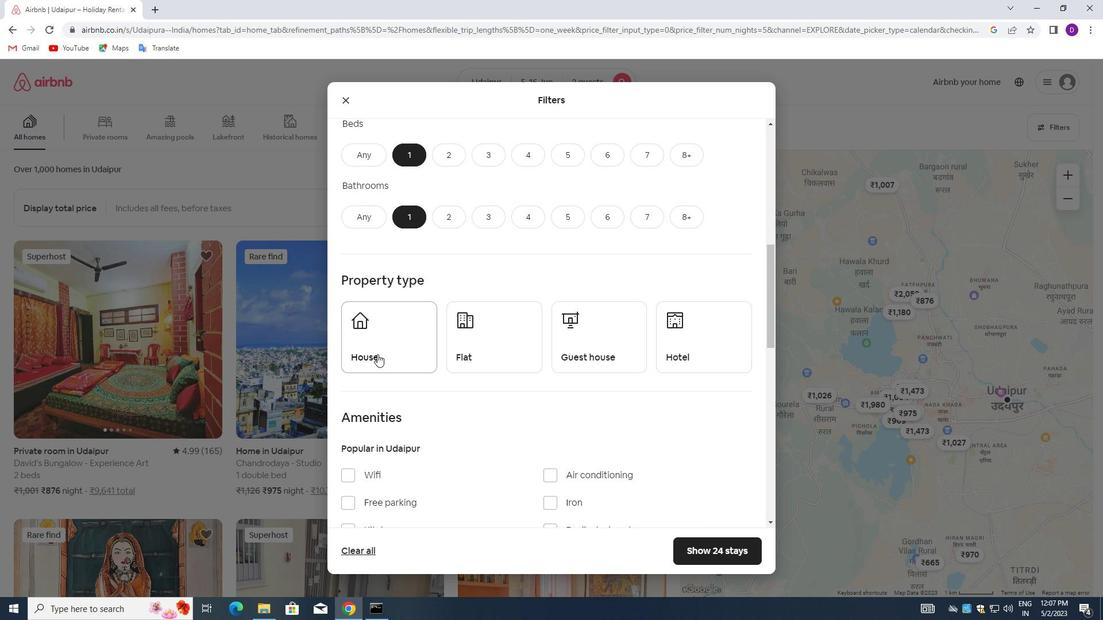 
Action: Mouse moved to (485, 339)
Screenshot: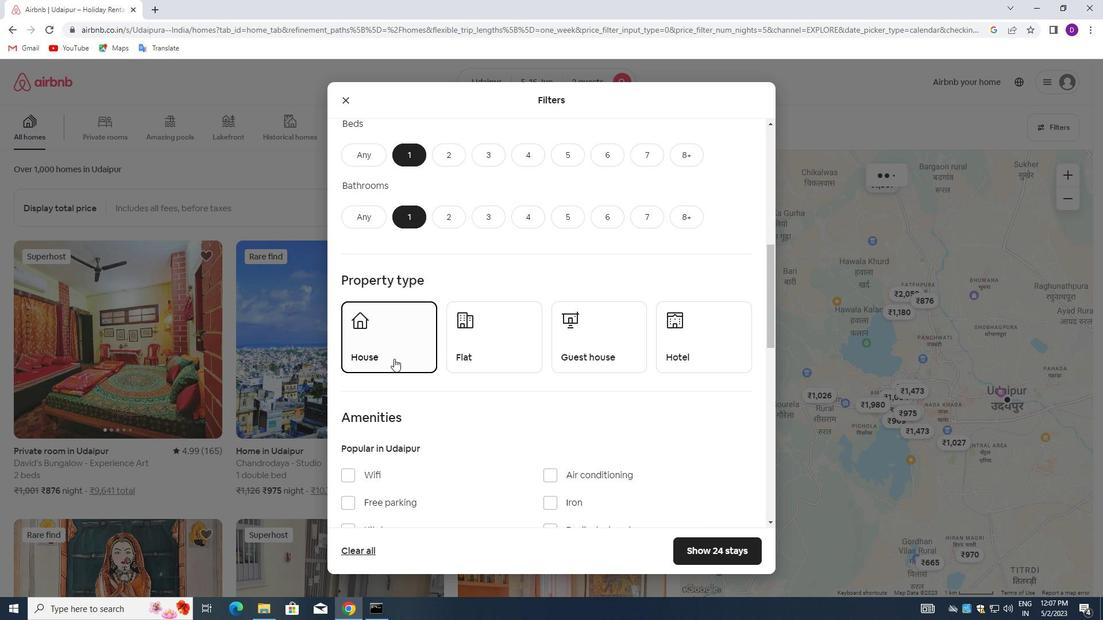 
Action: Mouse pressed left at (485, 339)
Screenshot: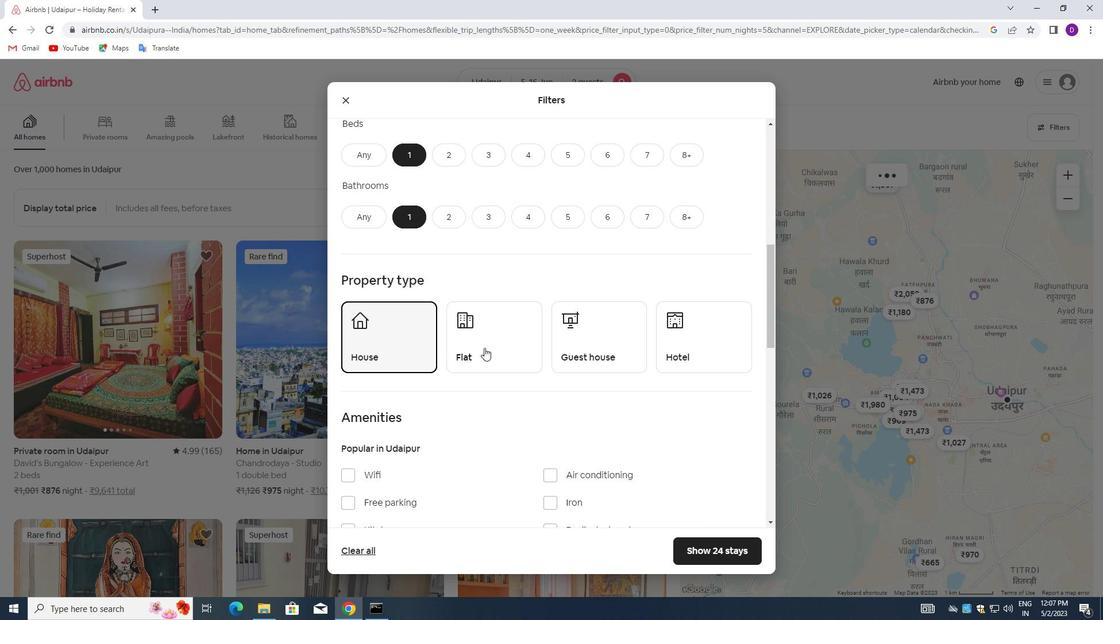
Action: Mouse moved to (599, 328)
Screenshot: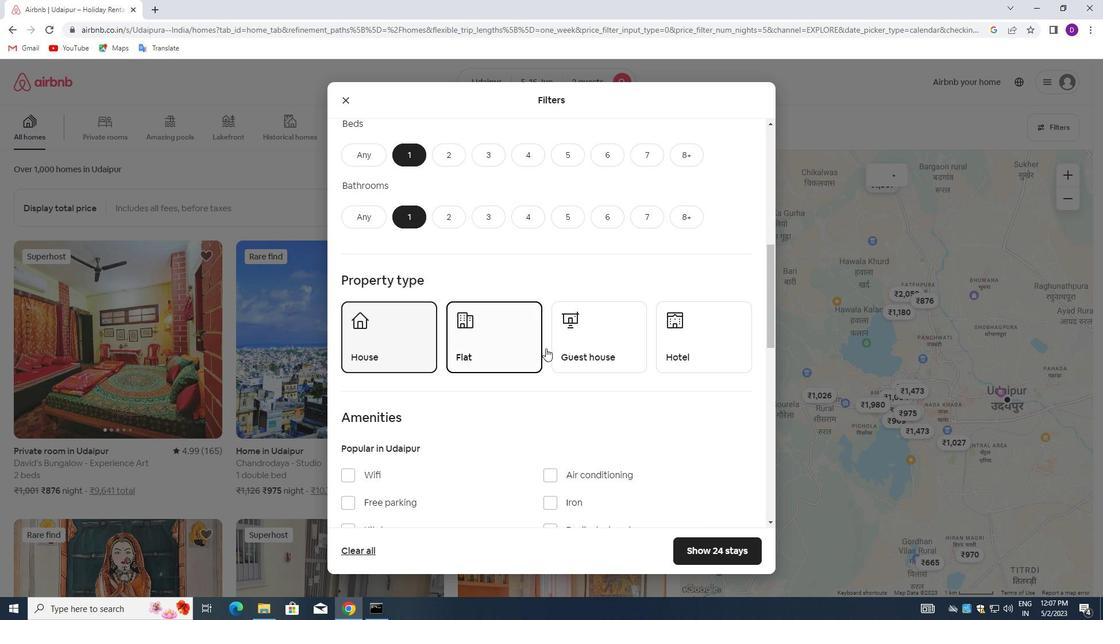 
Action: Mouse pressed left at (599, 328)
Screenshot: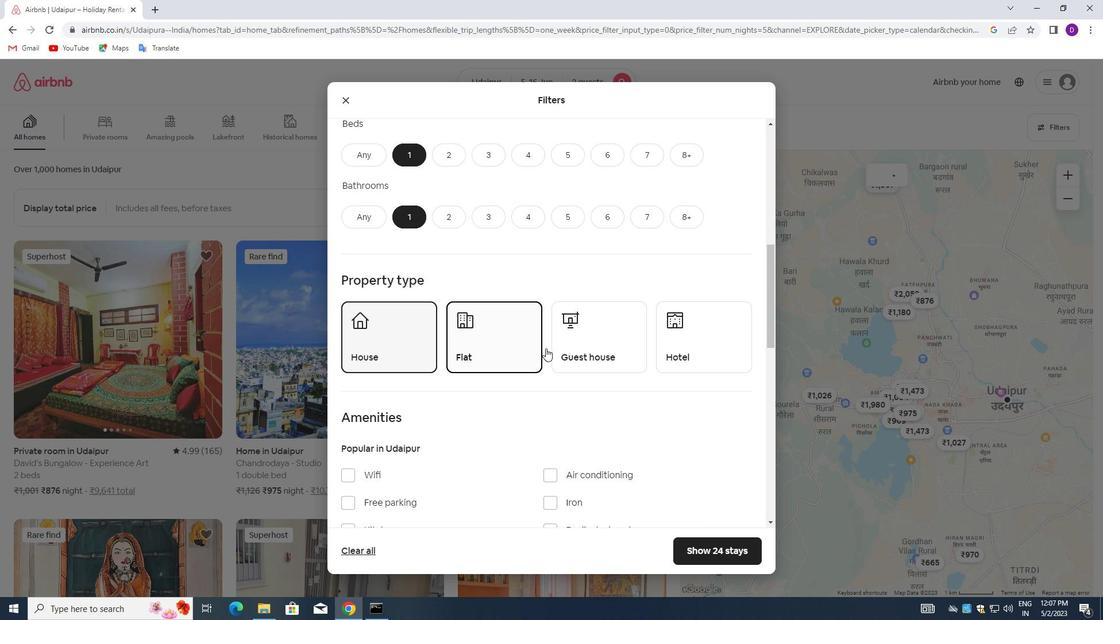 
Action: Mouse moved to (693, 339)
Screenshot: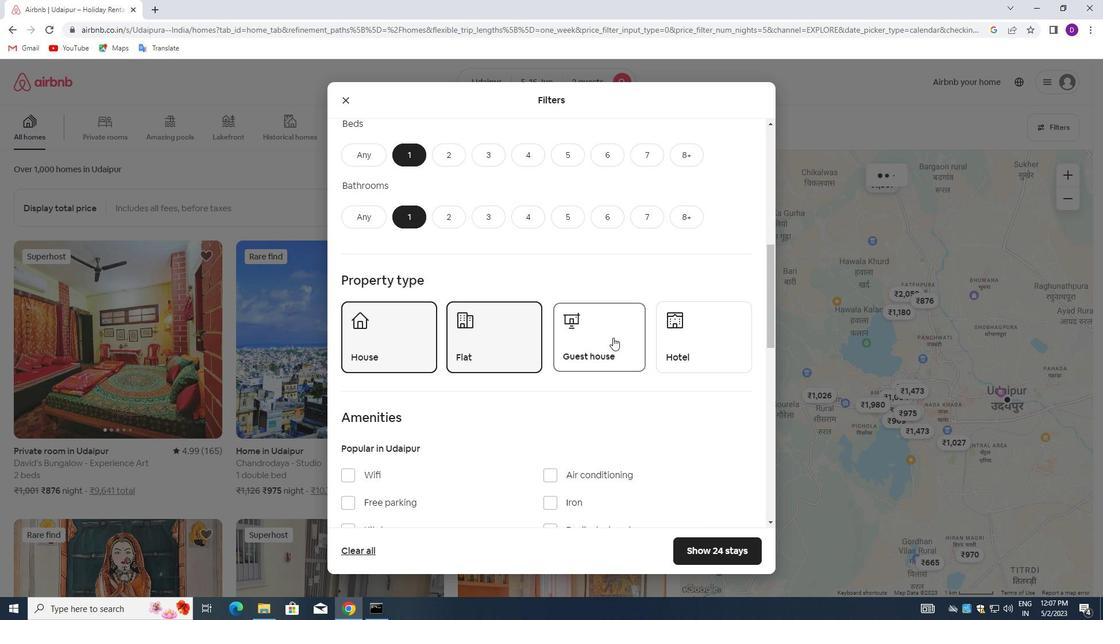 
Action: Mouse pressed left at (693, 339)
Screenshot: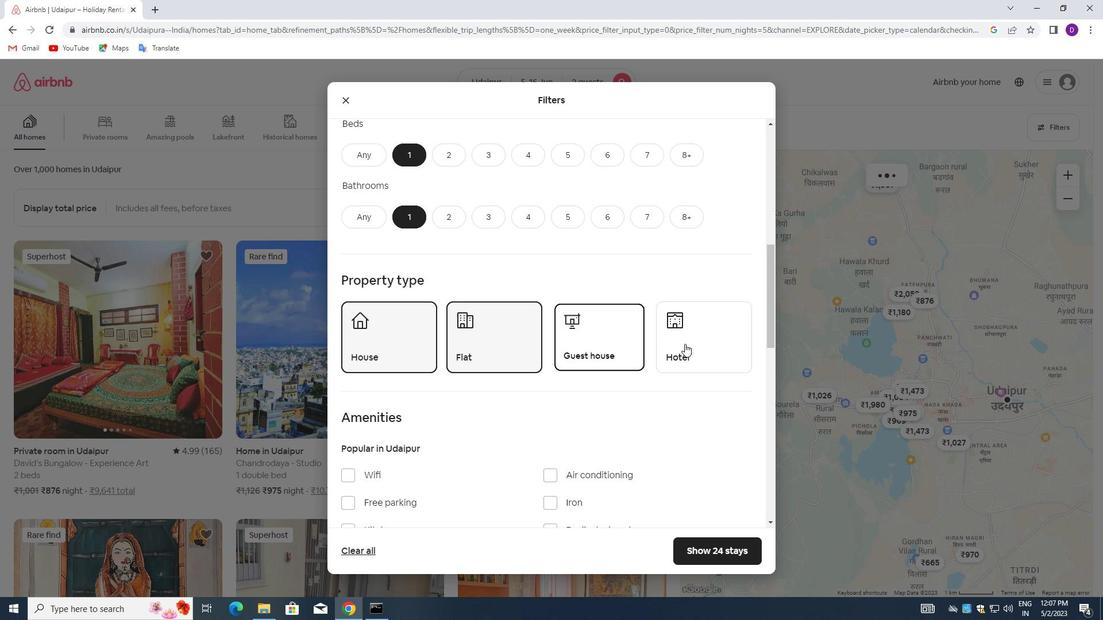 
Action: Mouse moved to (557, 403)
Screenshot: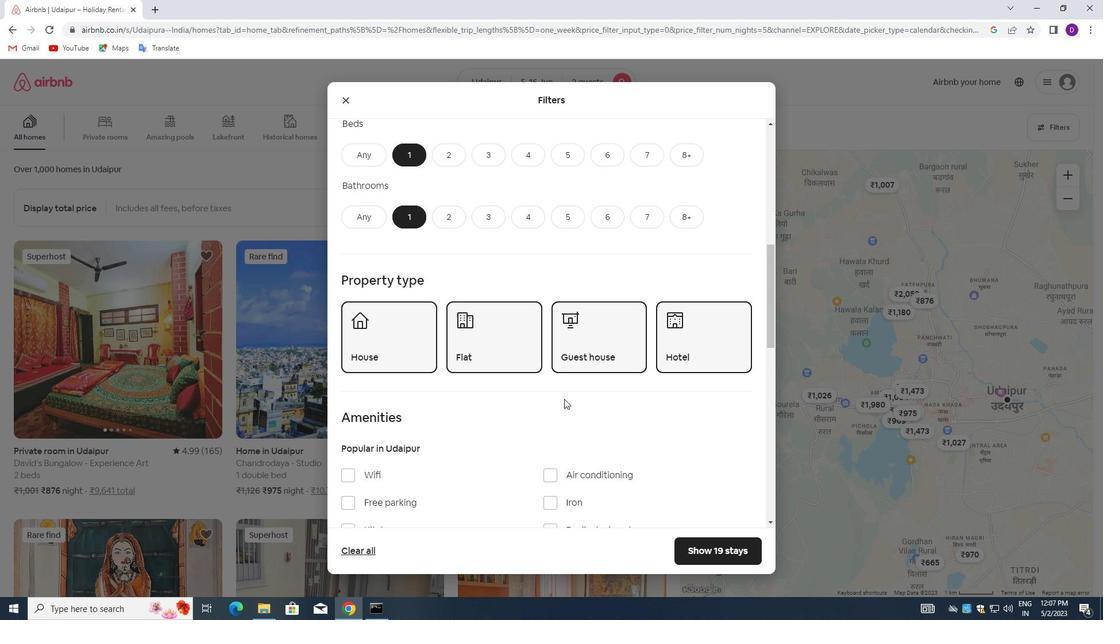 
Action: Mouse scrolled (557, 403) with delta (0, 0)
Screenshot: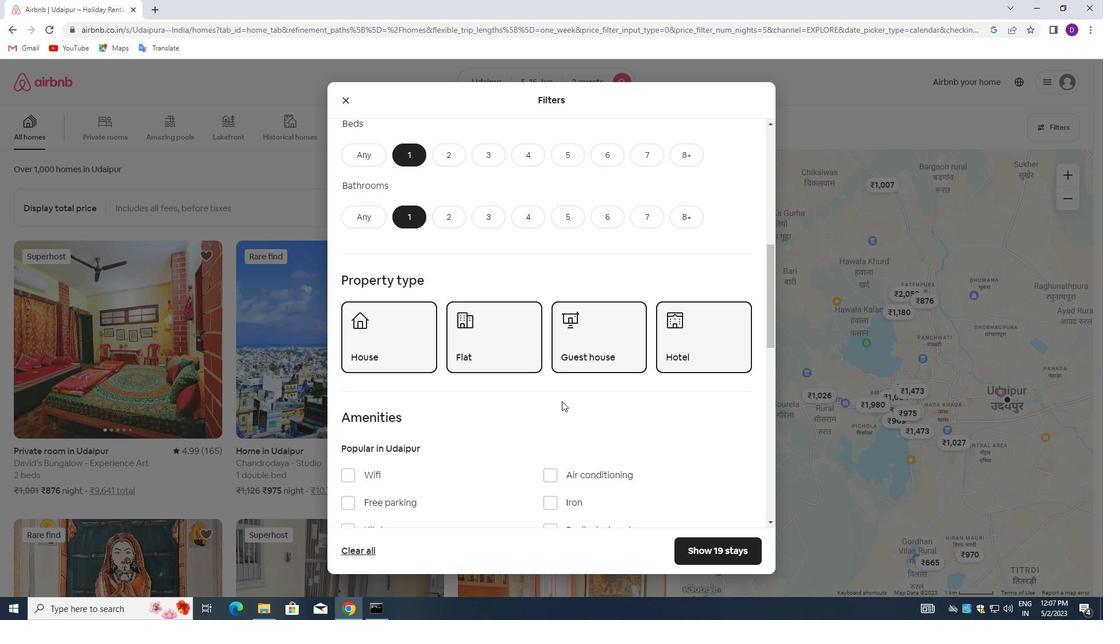 
Action: Mouse moved to (557, 404)
Screenshot: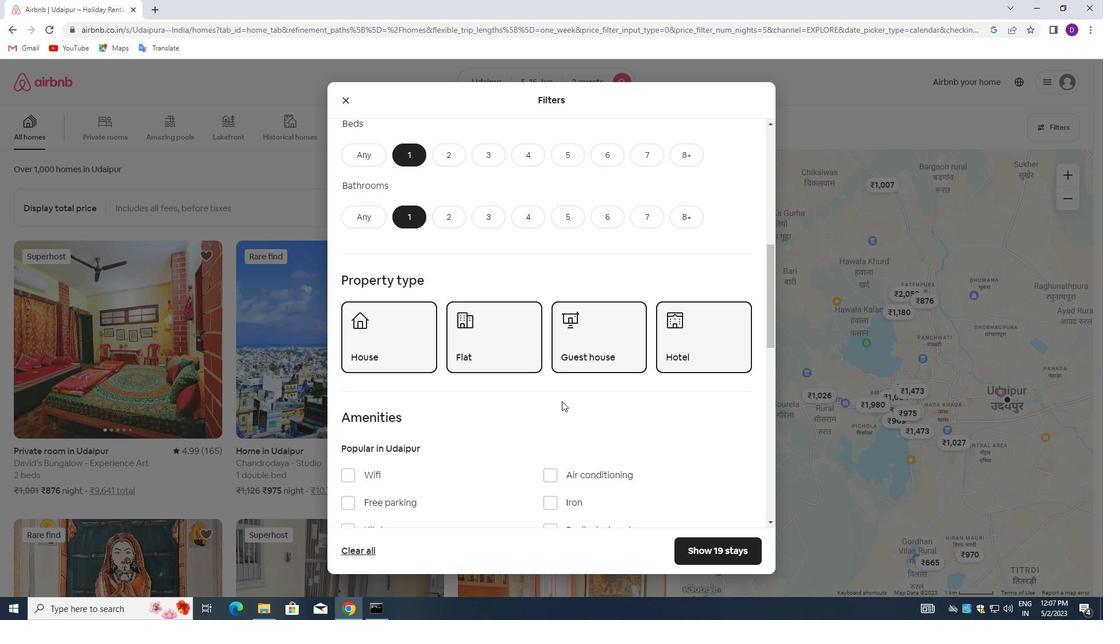 
Action: Mouse scrolled (557, 403) with delta (0, 0)
Screenshot: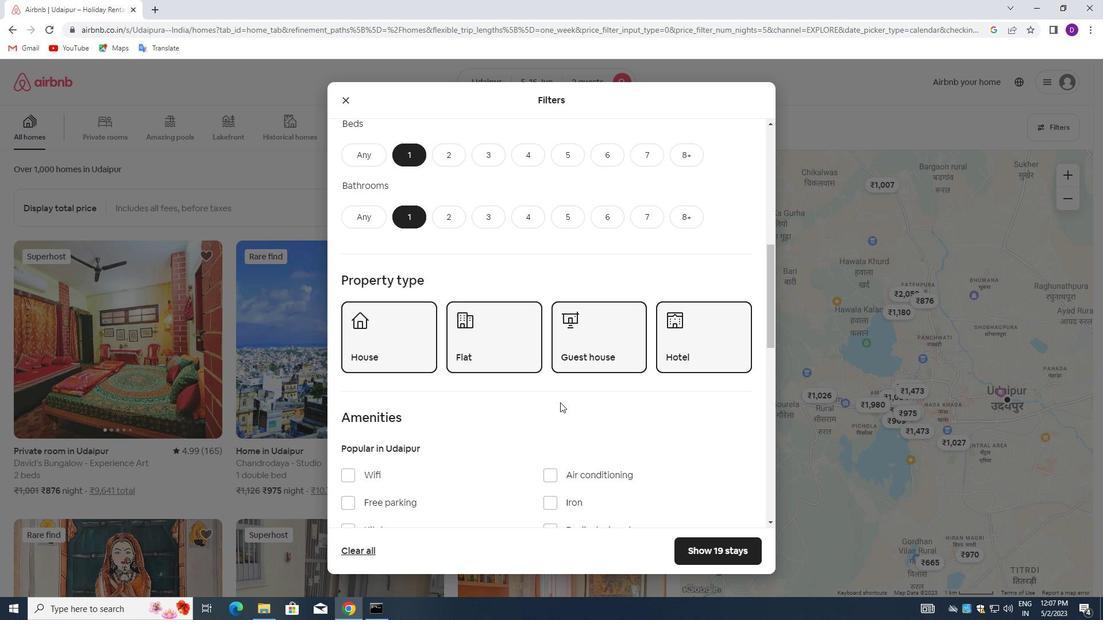 
Action: Mouse scrolled (557, 403) with delta (0, 0)
Screenshot: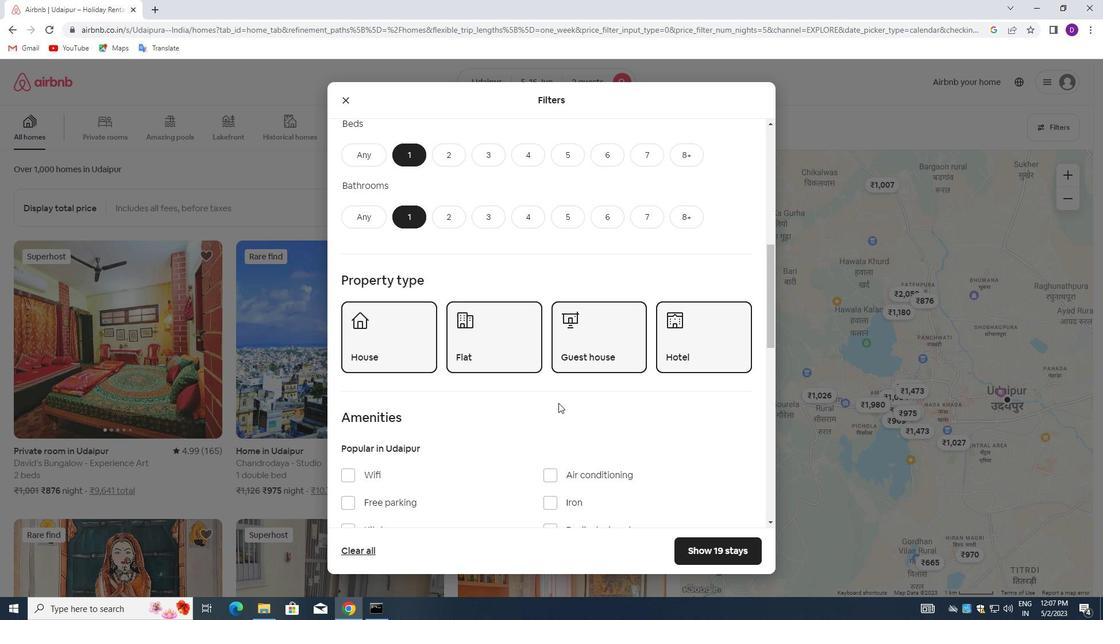 
Action: Mouse moved to (483, 398)
Screenshot: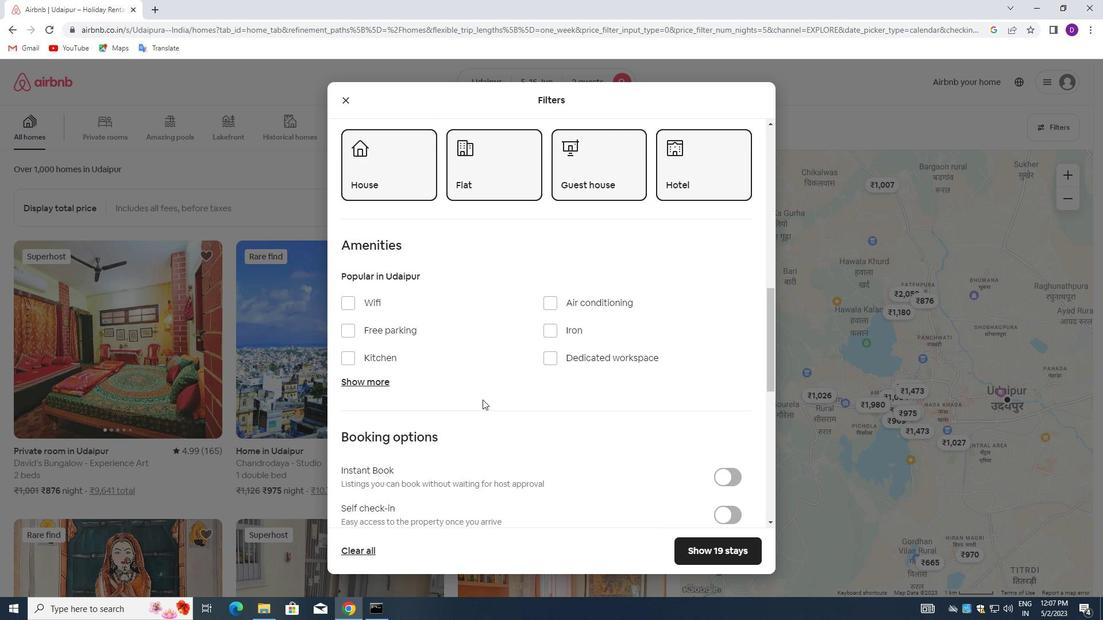 
Action: Mouse scrolled (483, 398) with delta (0, 0)
Screenshot: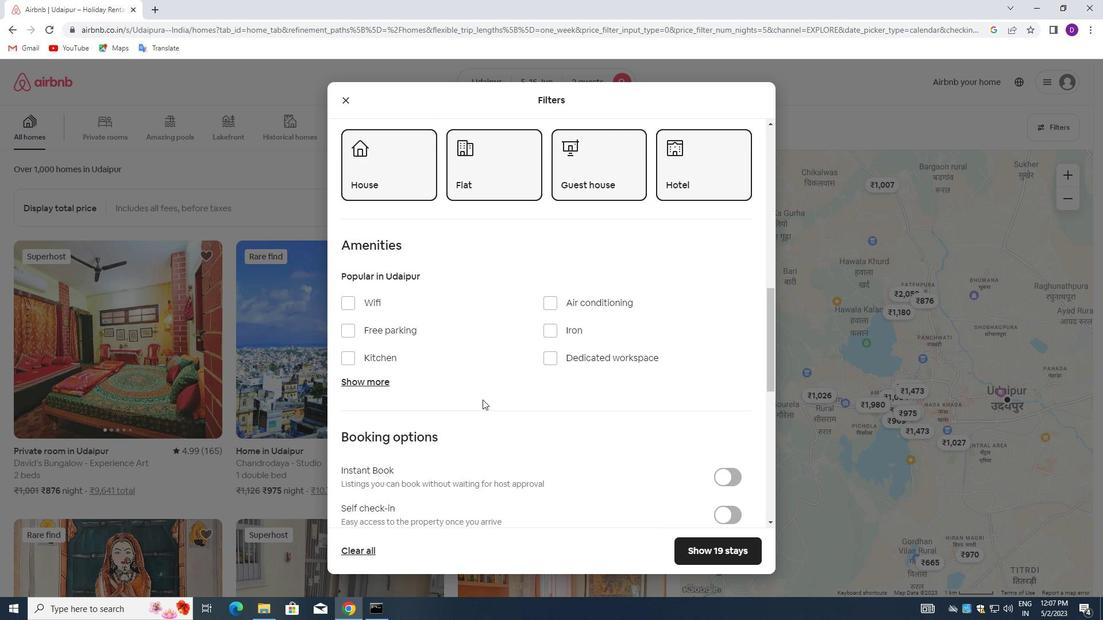 
Action: Mouse moved to (498, 398)
Screenshot: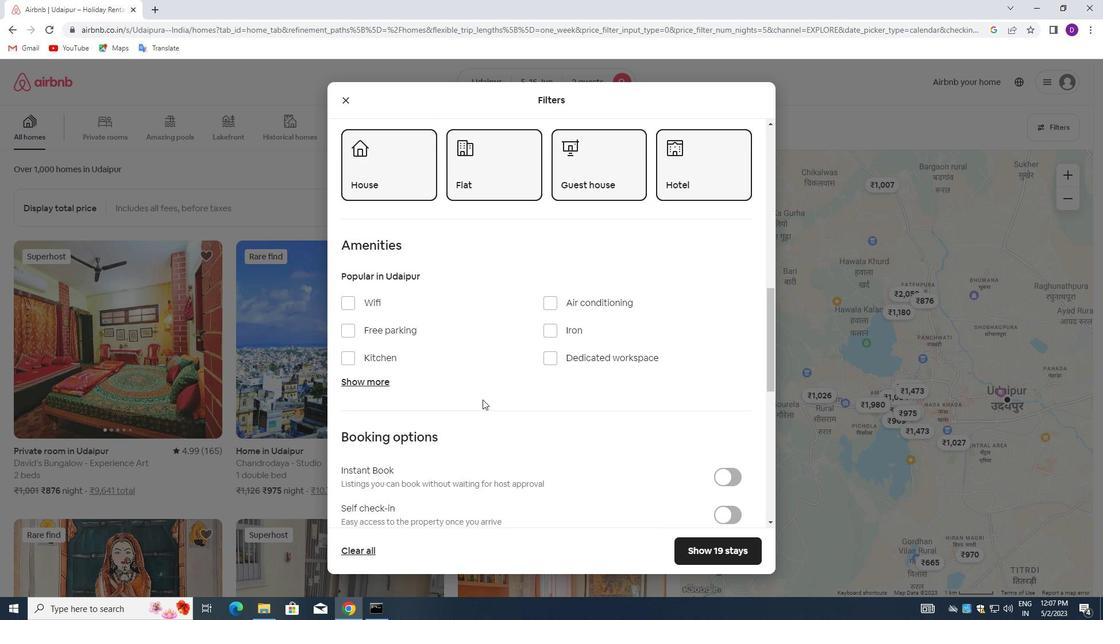 
Action: Mouse scrolled (498, 398) with delta (0, 0)
Screenshot: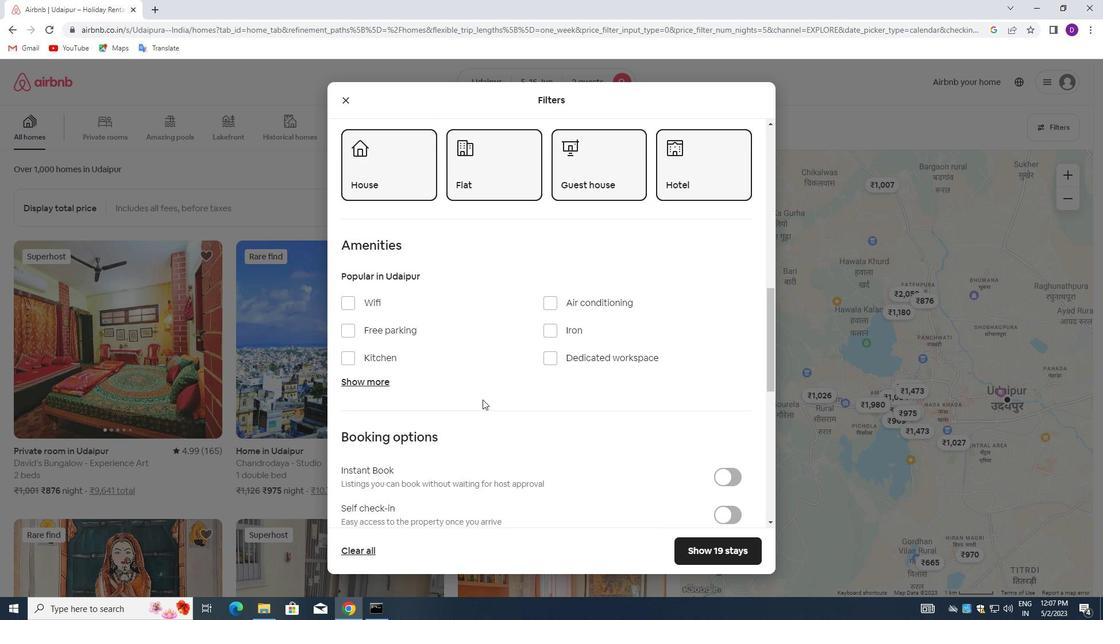 
Action: Mouse moved to (533, 398)
Screenshot: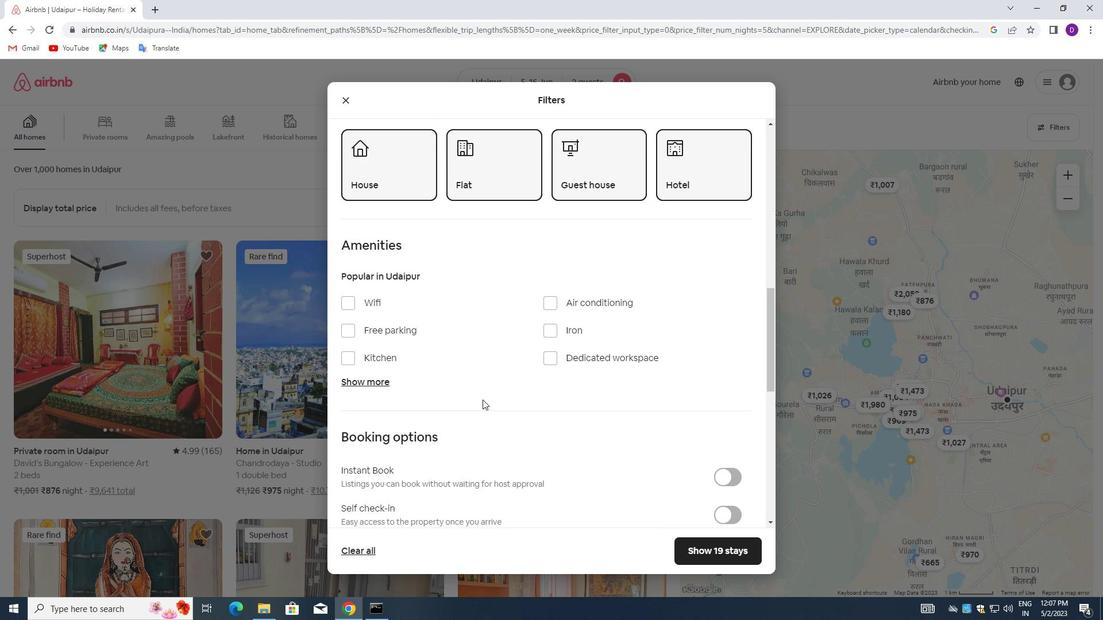 
Action: Mouse scrolled (533, 398) with delta (0, 0)
Screenshot: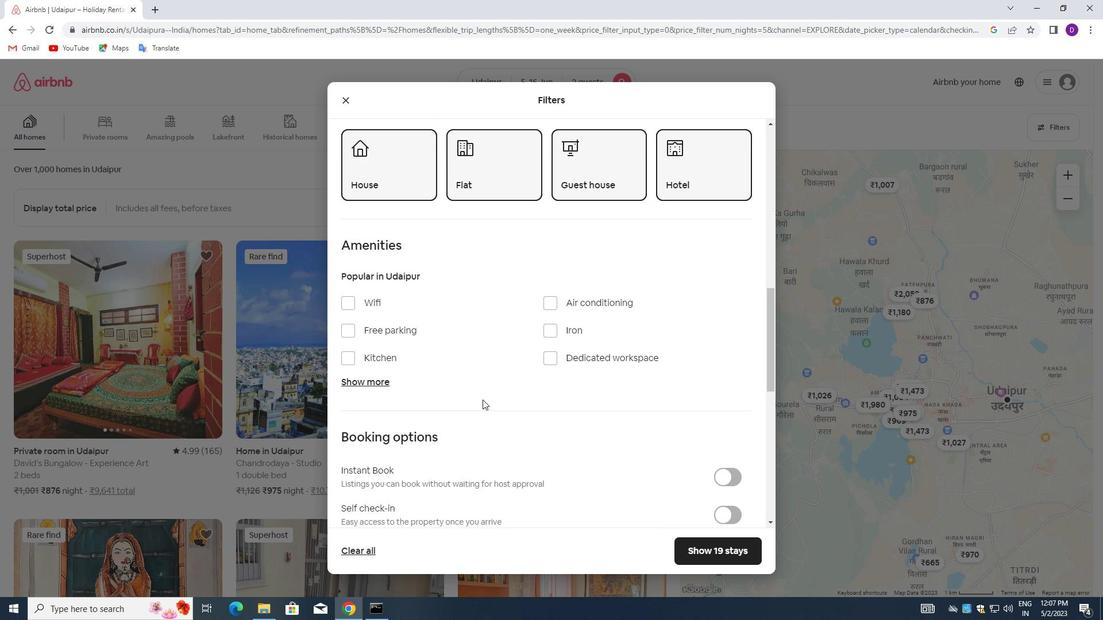 
Action: Mouse moved to (724, 343)
Screenshot: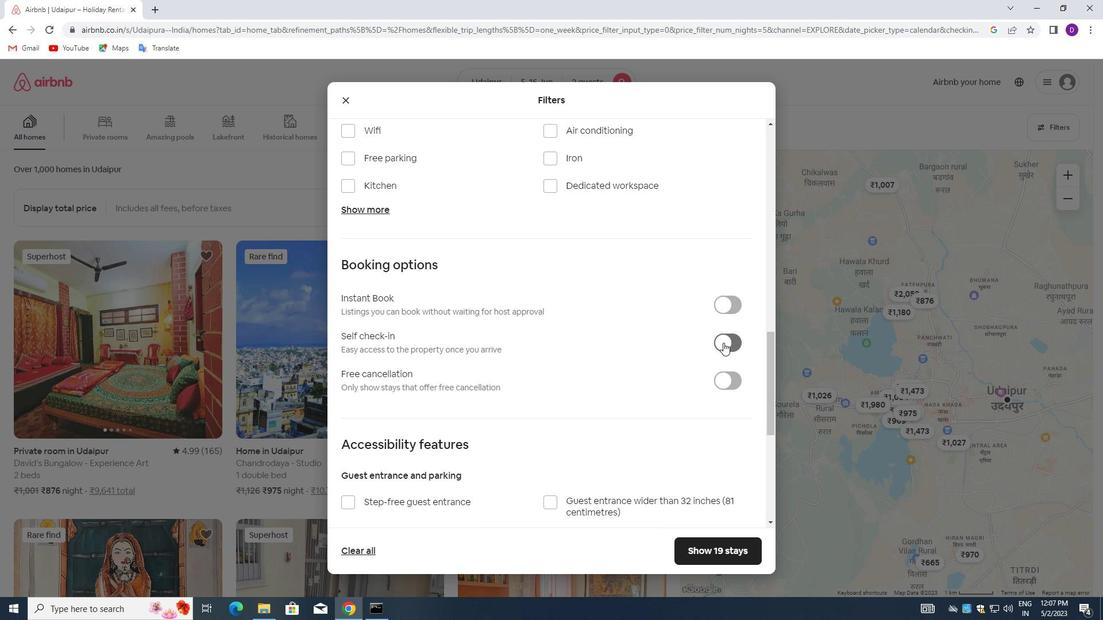 
Action: Mouse pressed left at (724, 343)
Screenshot: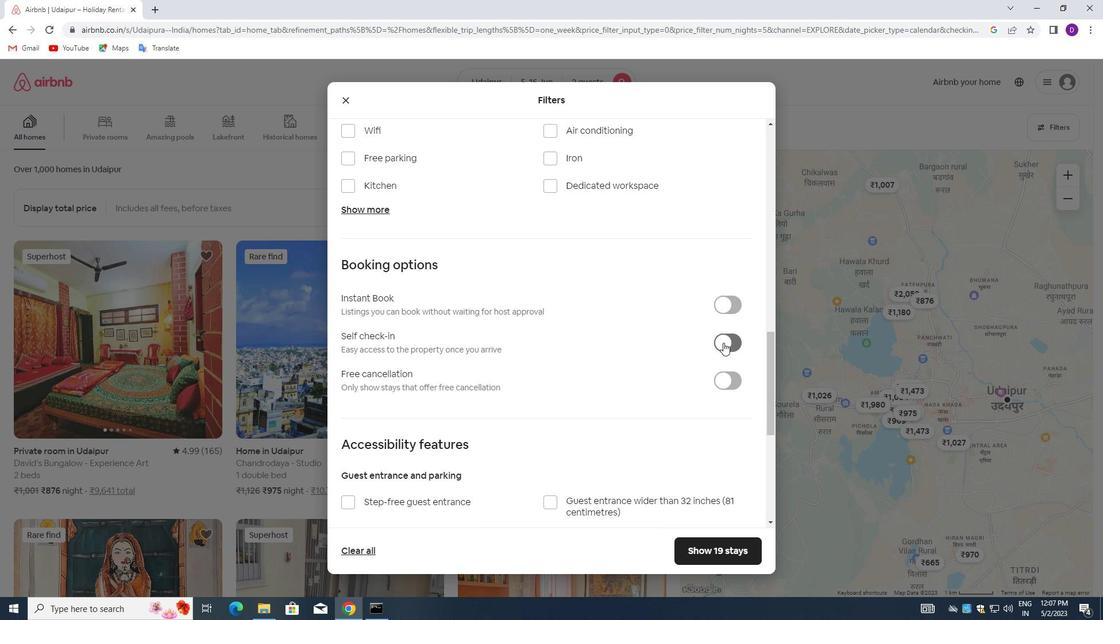 
Action: Mouse moved to (513, 408)
Screenshot: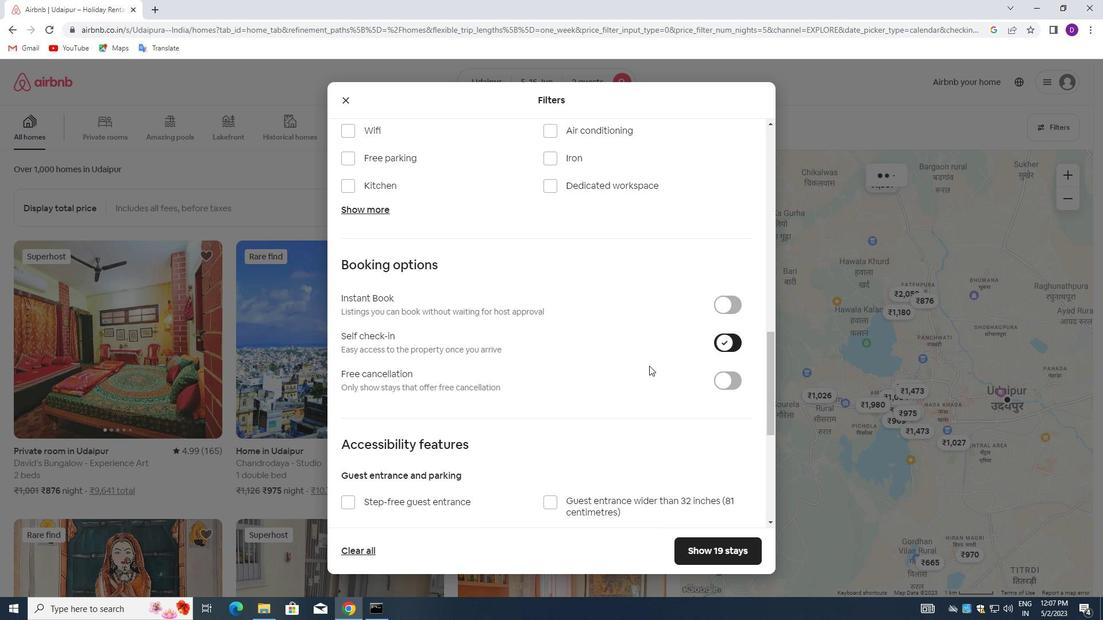 
Action: Mouse scrolled (513, 407) with delta (0, 0)
Screenshot: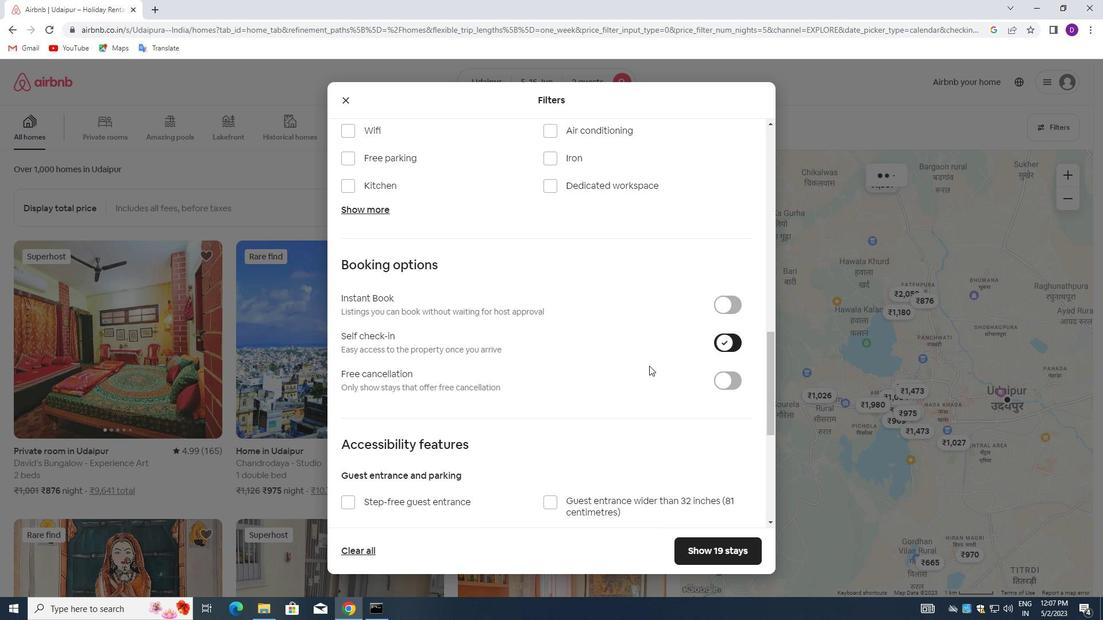 
Action: Mouse moved to (511, 410)
Screenshot: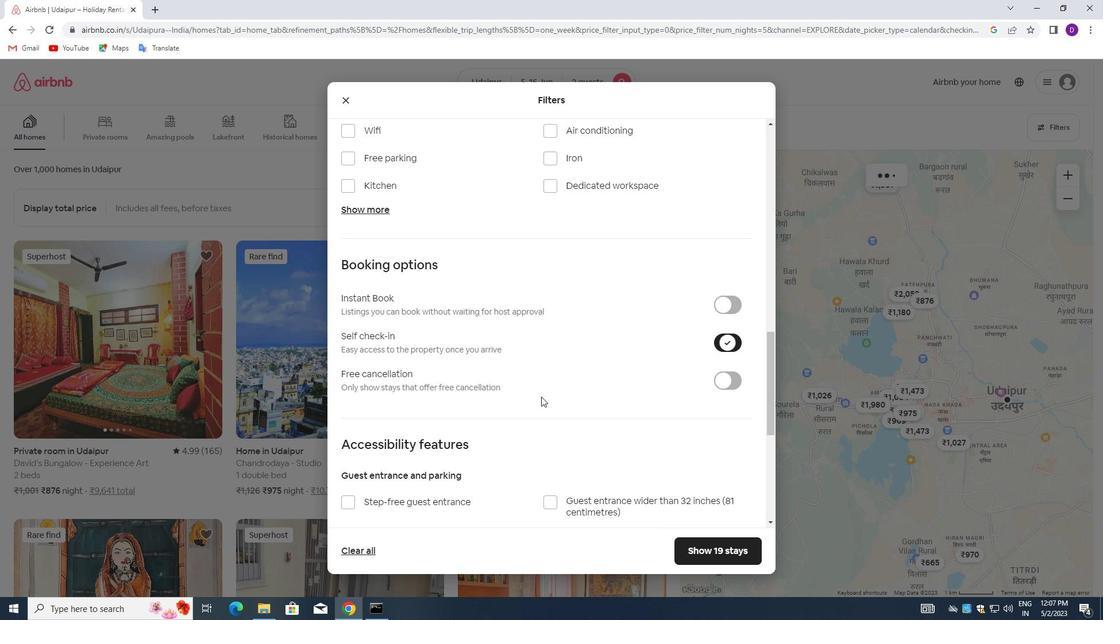 
Action: Mouse scrolled (511, 410) with delta (0, 0)
Screenshot: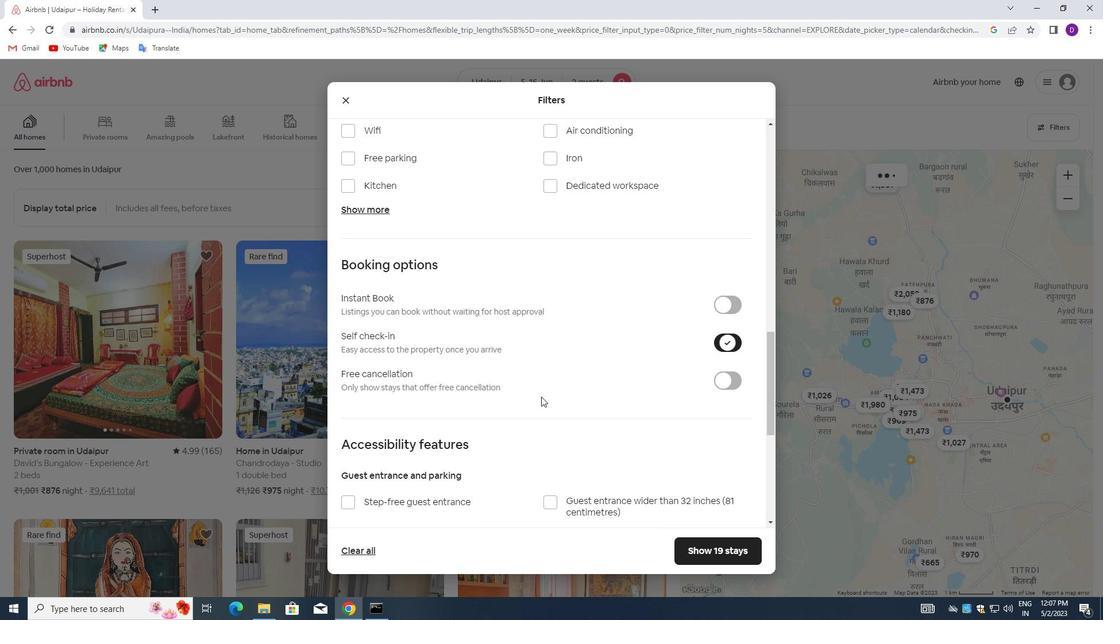 
Action: Mouse moved to (508, 413)
Screenshot: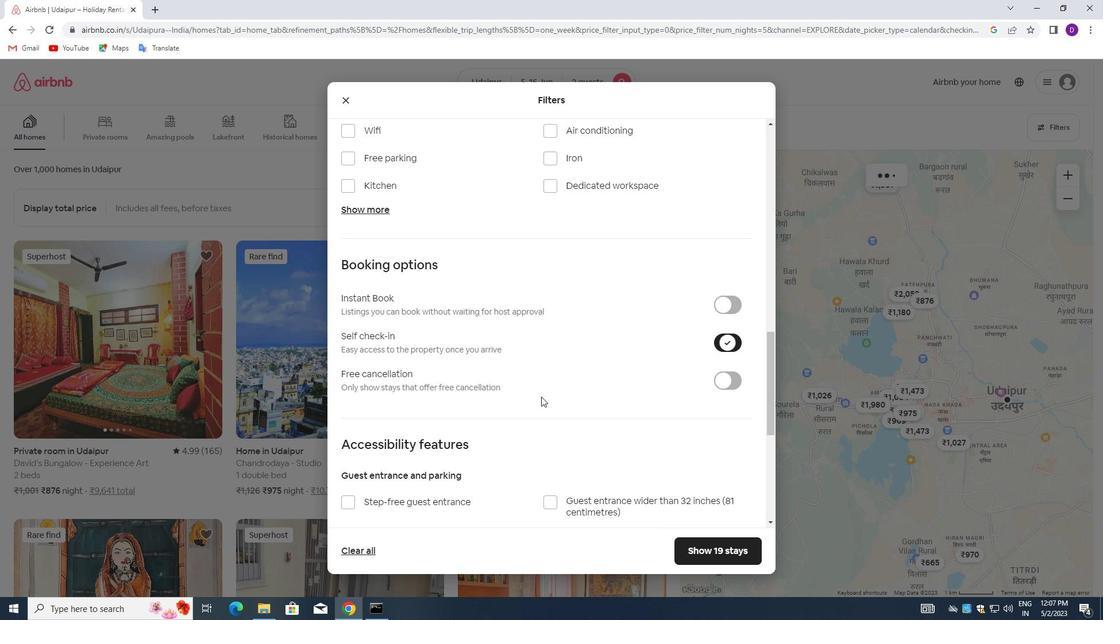 
Action: Mouse scrolled (508, 412) with delta (0, 0)
Screenshot: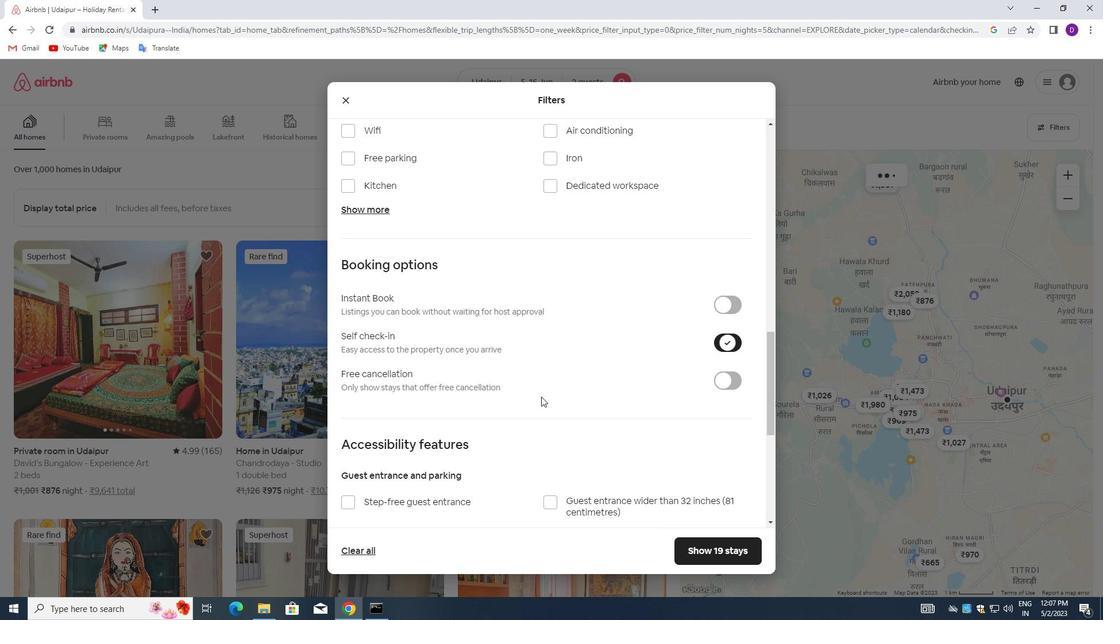 
Action: Mouse moved to (506, 413)
Screenshot: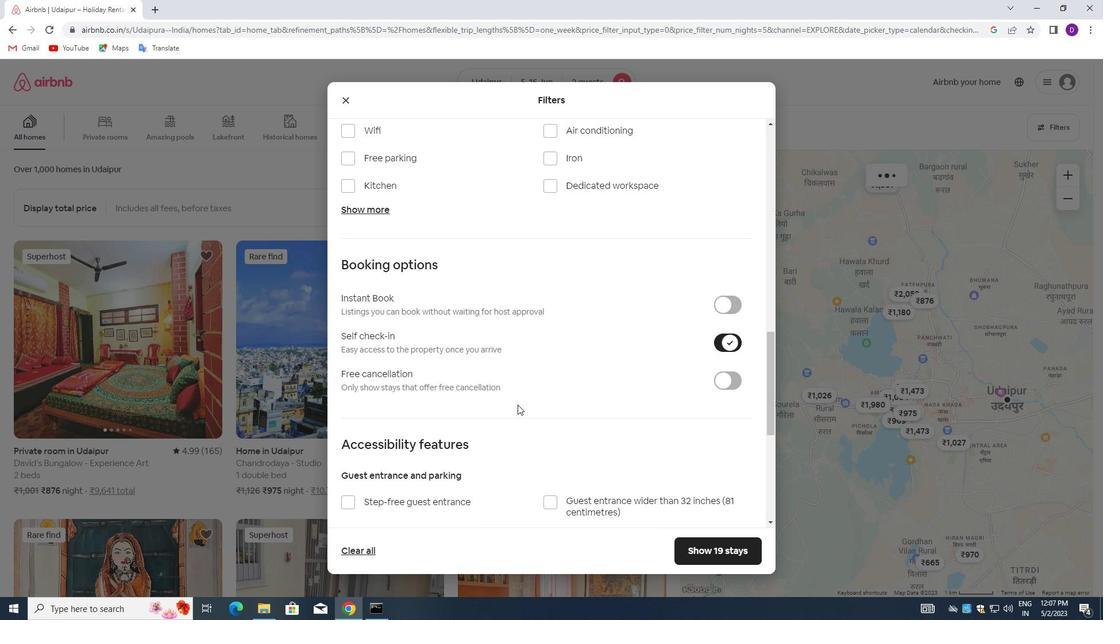 
Action: Mouse scrolled (506, 413) with delta (0, 0)
Screenshot: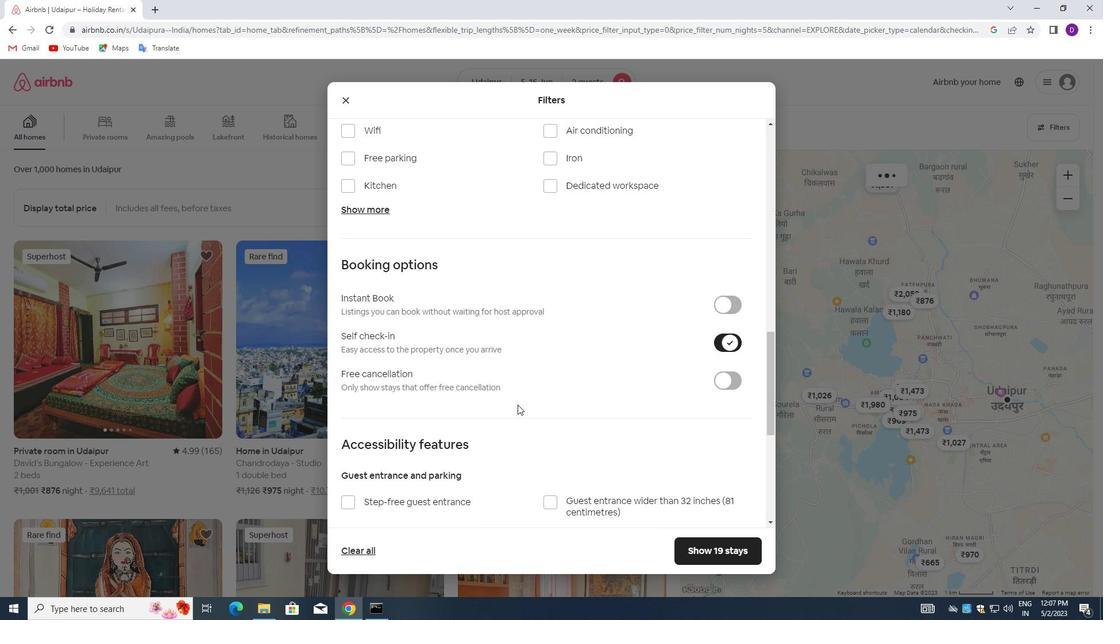 
Action: Mouse scrolled (506, 413) with delta (0, 0)
Screenshot: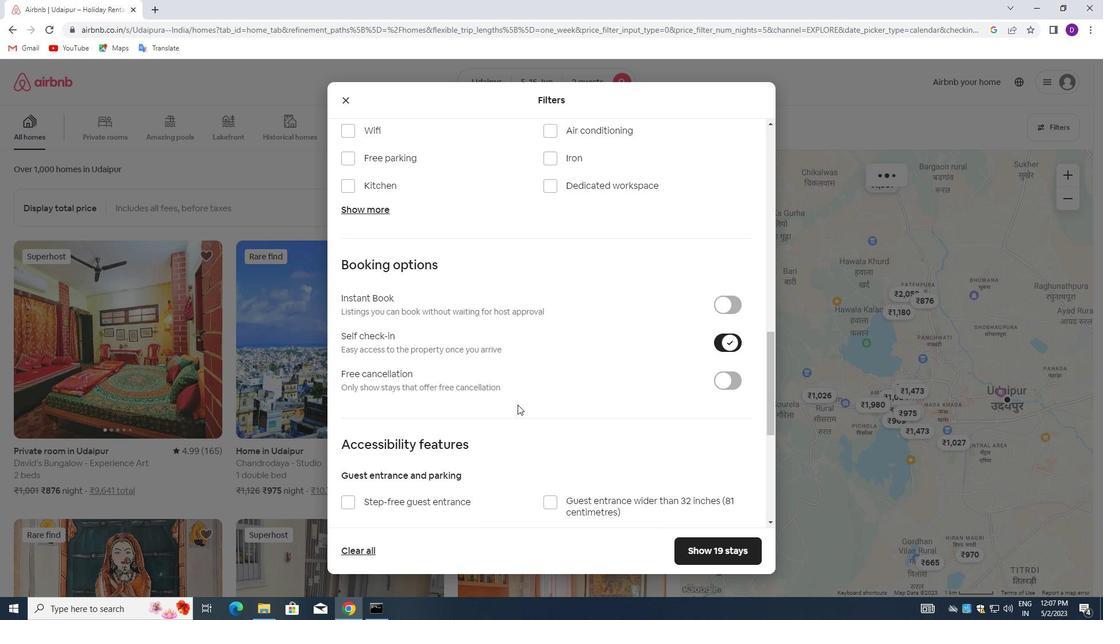 
Action: Mouse moved to (505, 414)
Screenshot: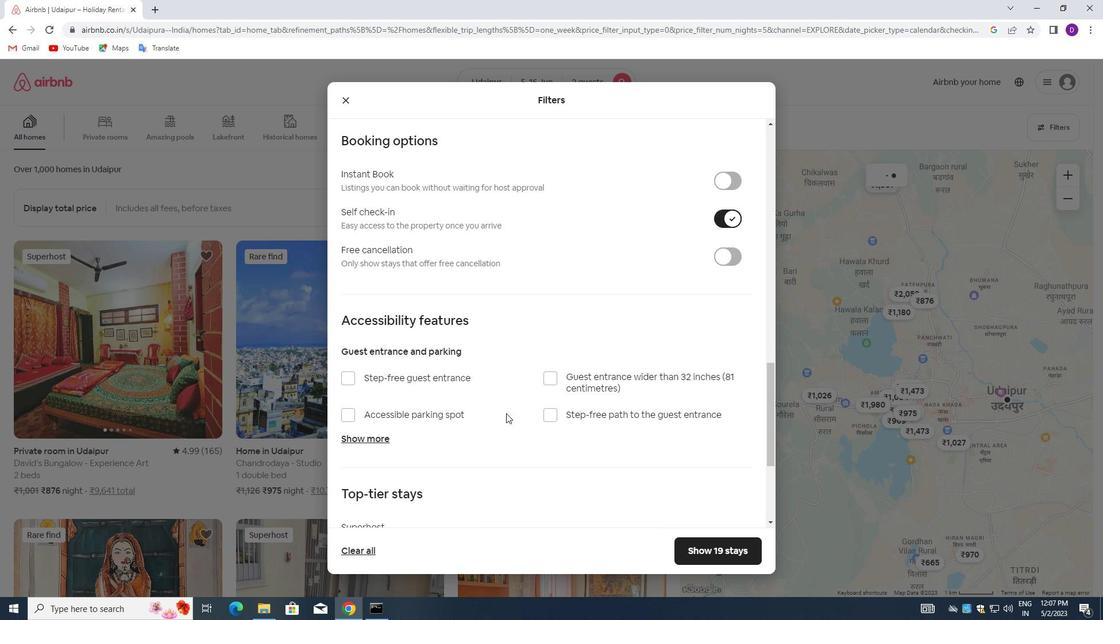 
Action: Mouse scrolled (505, 413) with delta (0, 0)
Screenshot: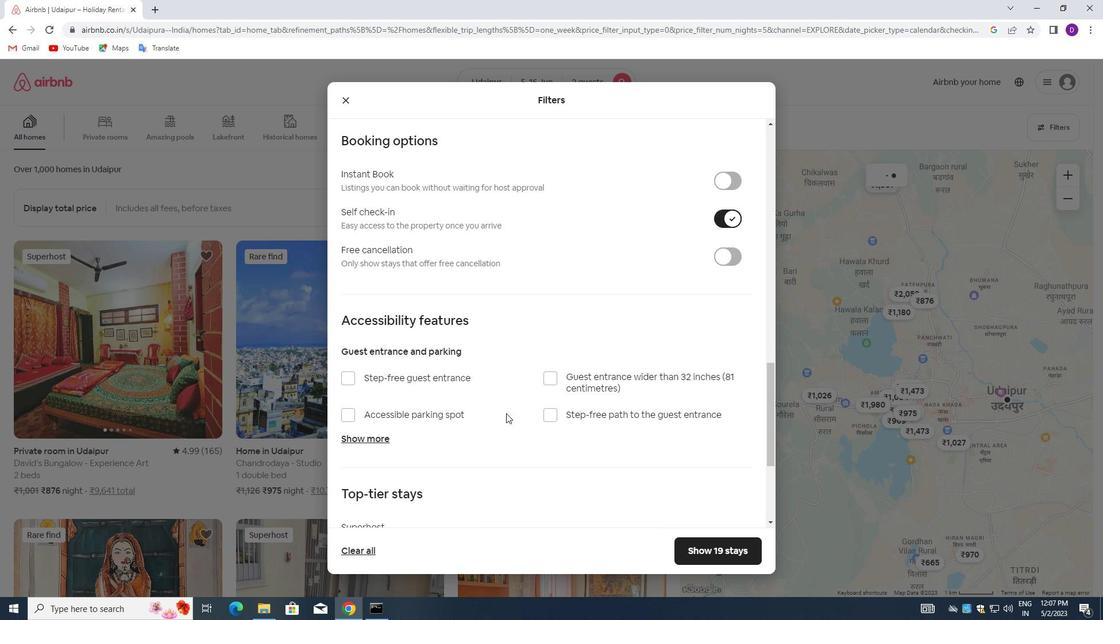 
Action: Mouse moved to (505, 417)
Screenshot: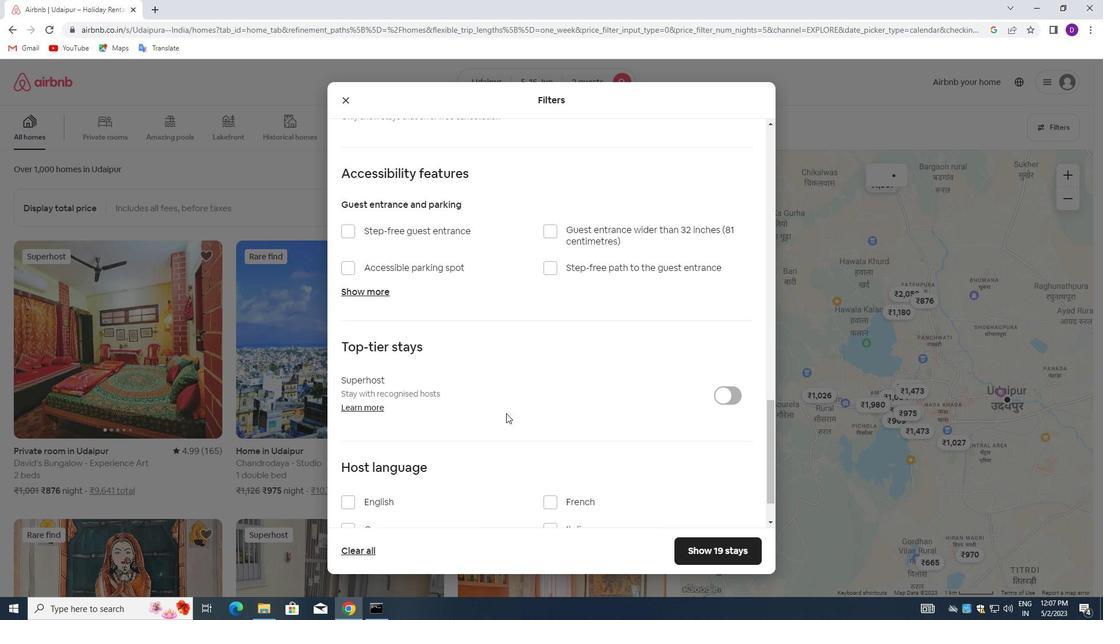 
Action: Mouse scrolled (505, 416) with delta (0, 0)
Screenshot: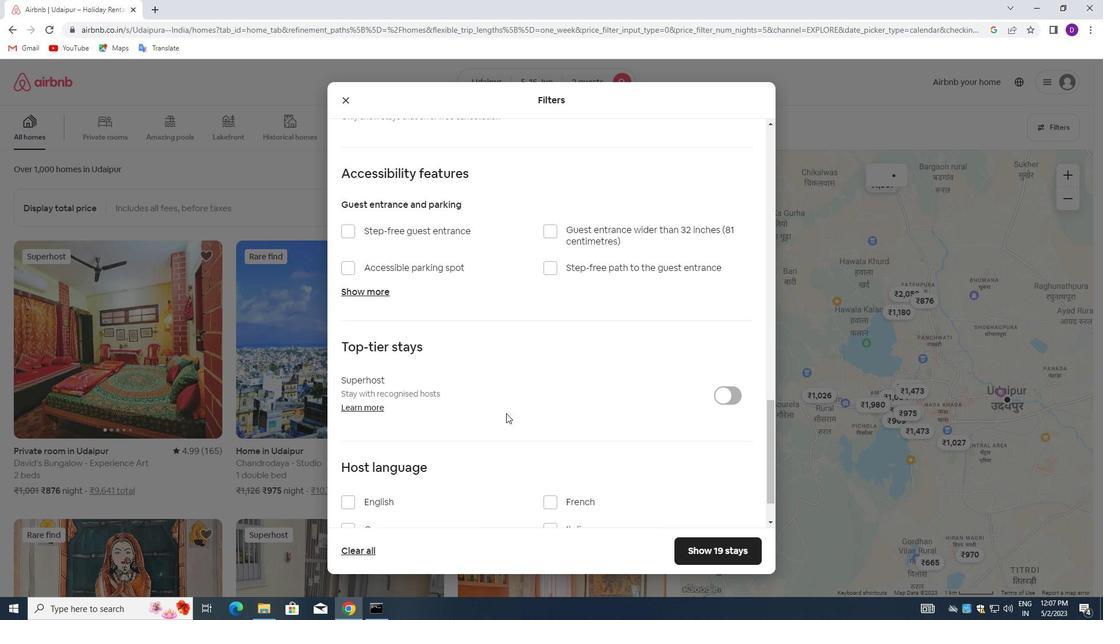 
Action: Mouse moved to (503, 421)
Screenshot: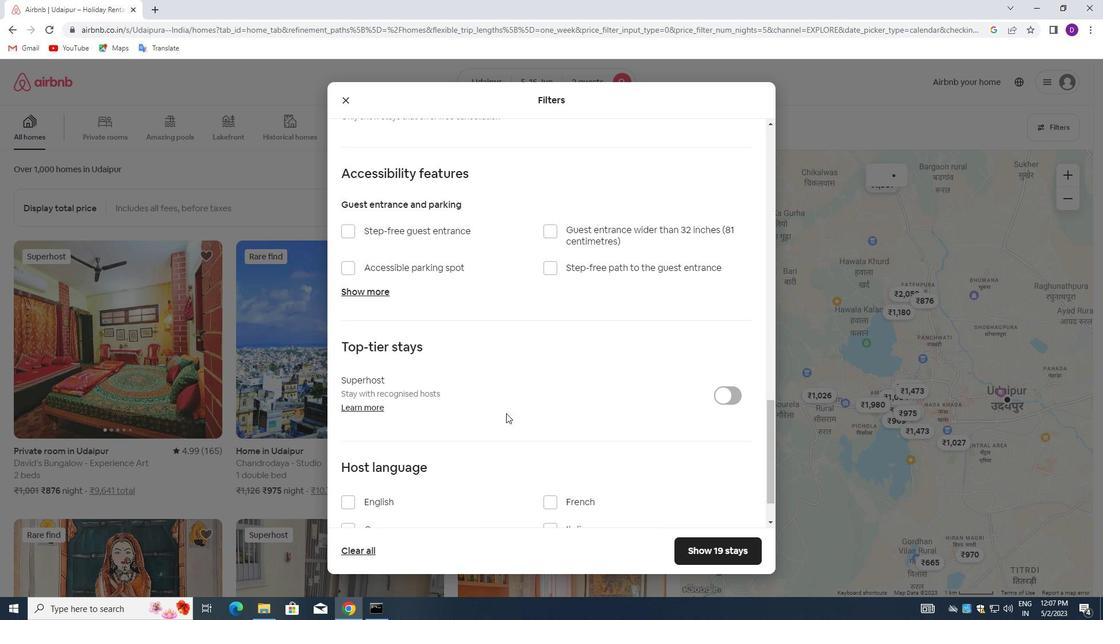 
Action: Mouse scrolled (503, 420) with delta (0, 0)
Screenshot: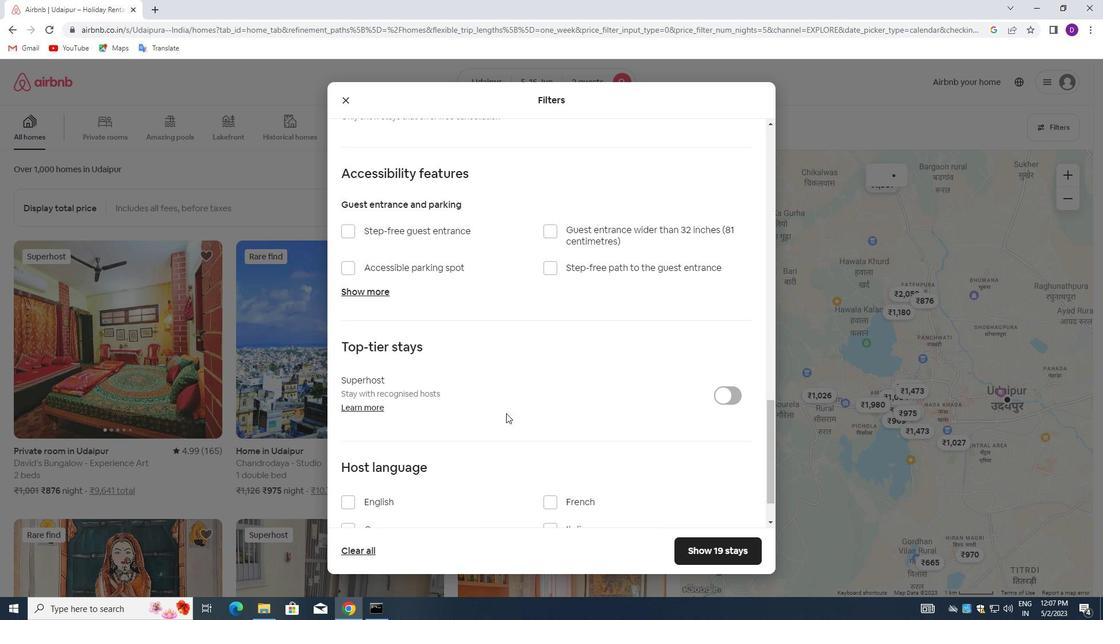 
Action: Mouse moved to (498, 426)
Screenshot: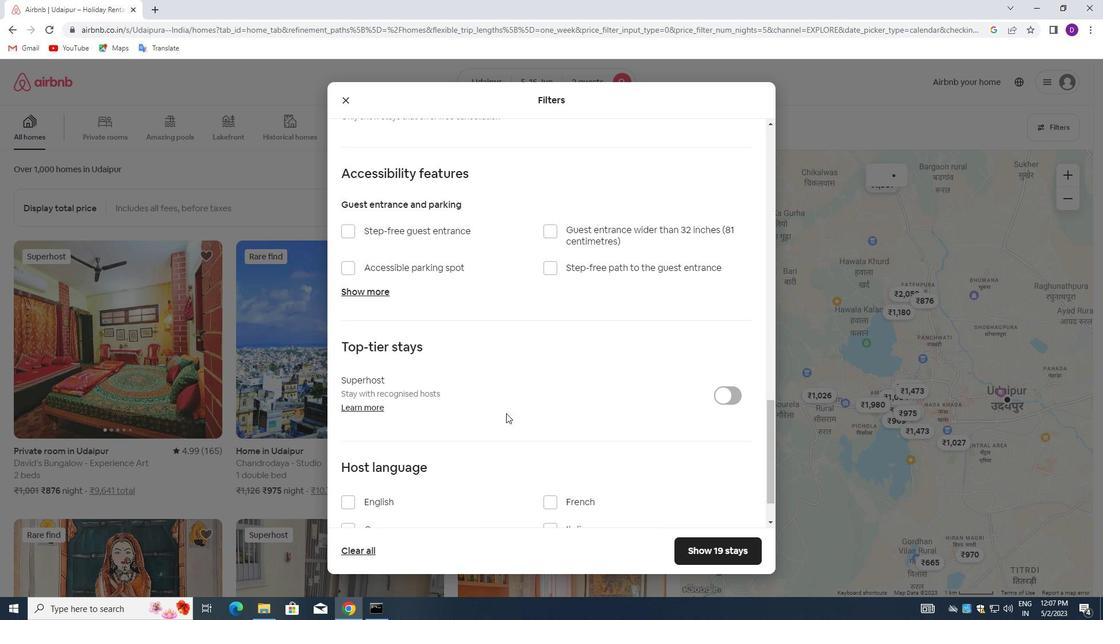 
Action: Mouse scrolled (498, 425) with delta (0, 0)
Screenshot: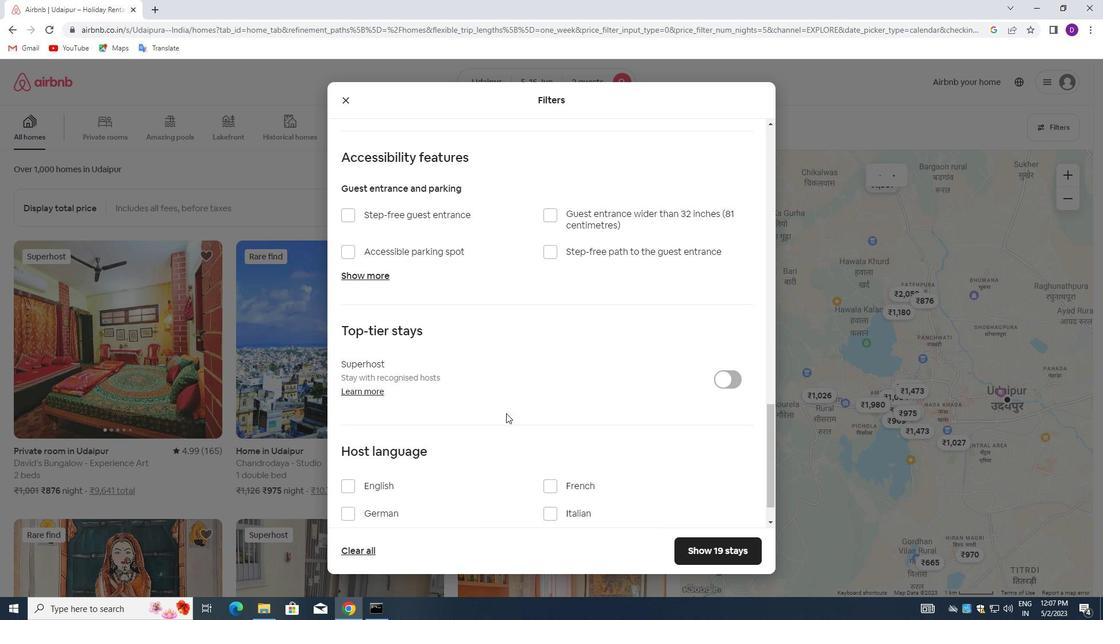 
Action: Mouse moved to (483, 434)
Screenshot: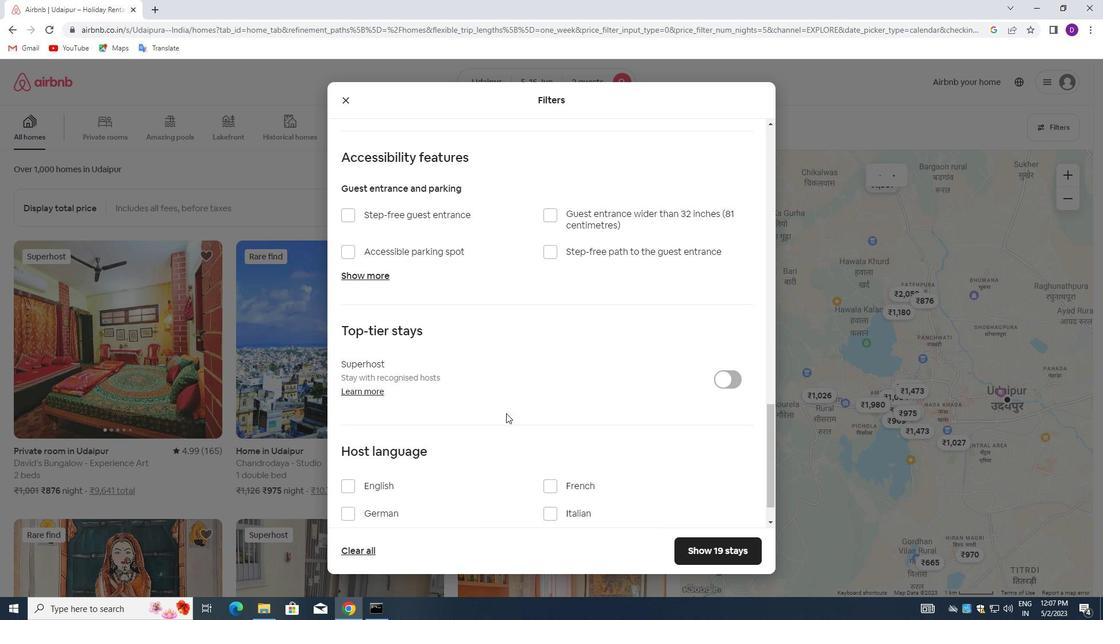 
Action: Mouse scrolled (483, 434) with delta (0, 0)
Screenshot: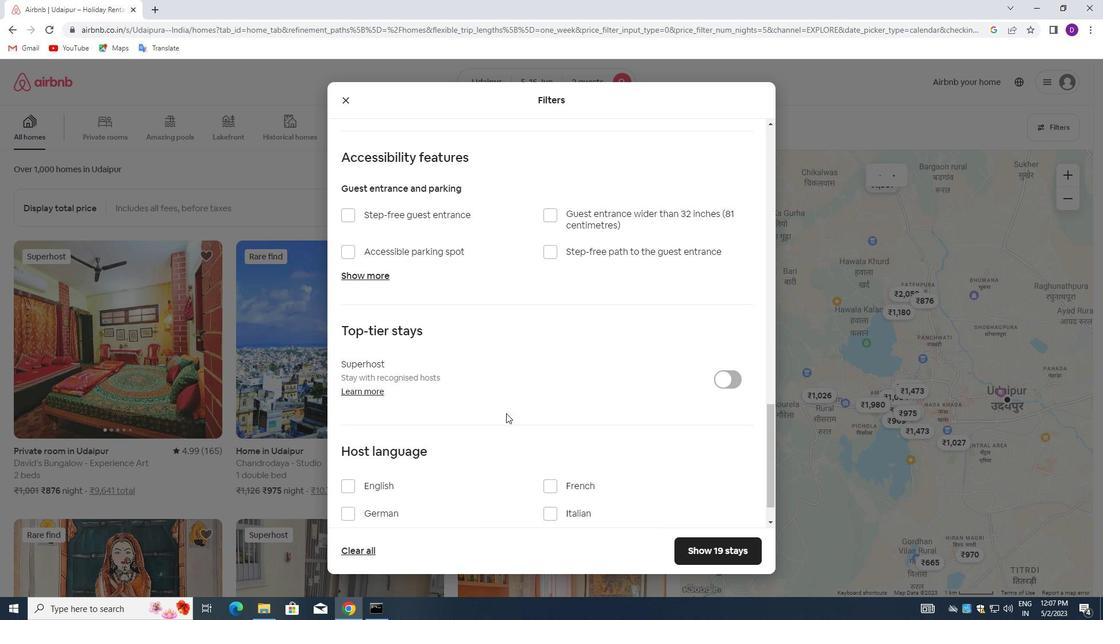 
Action: Mouse moved to (354, 444)
Screenshot: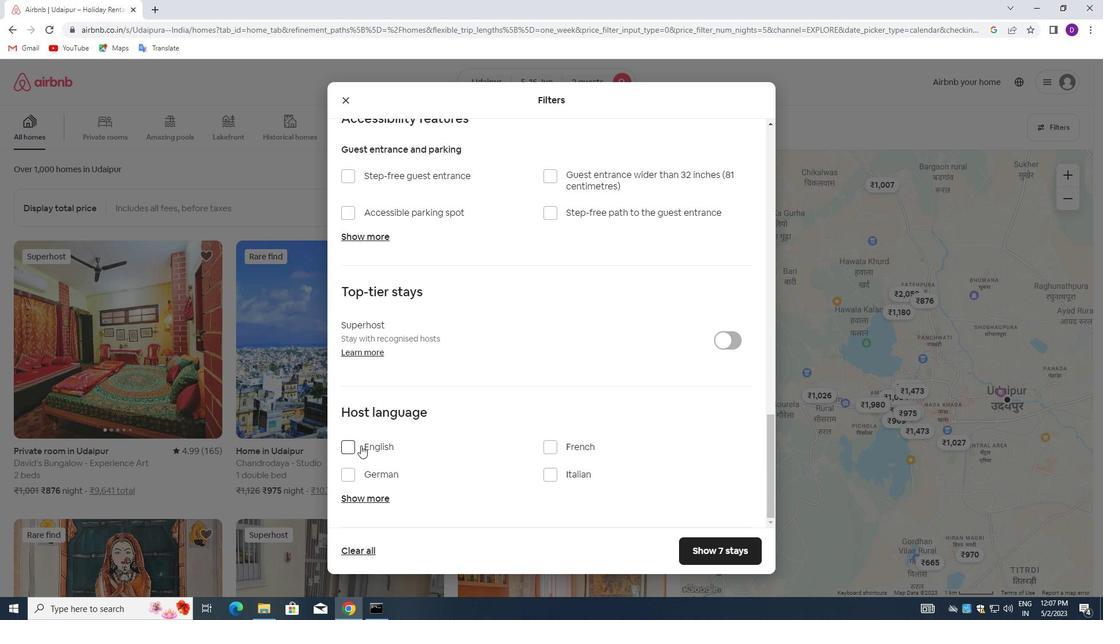 
Action: Mouse pressed left at (354, 444)
Screenshot: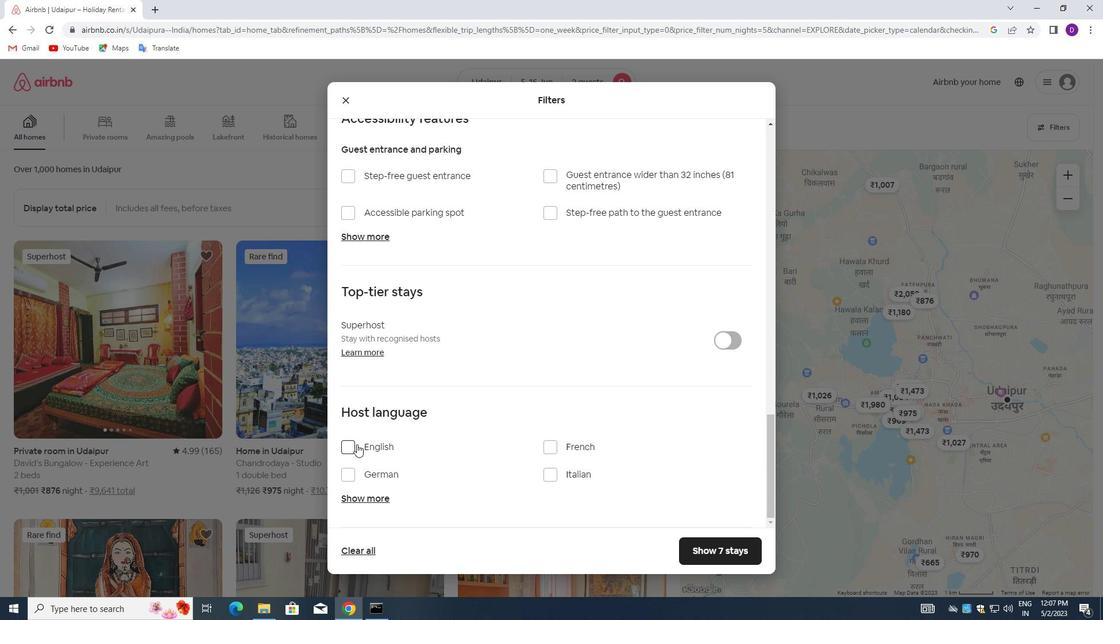 
Action: Mouse moved to (687, 553)
Screenshot: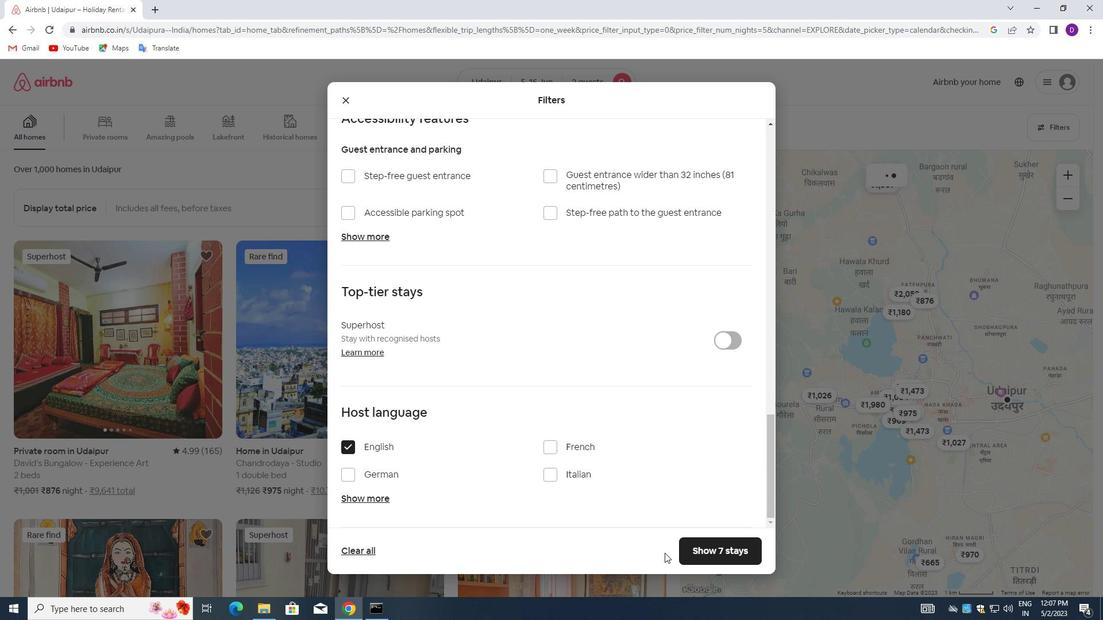 
Action: Mouse pressed left at (687, 553)
Screenshot: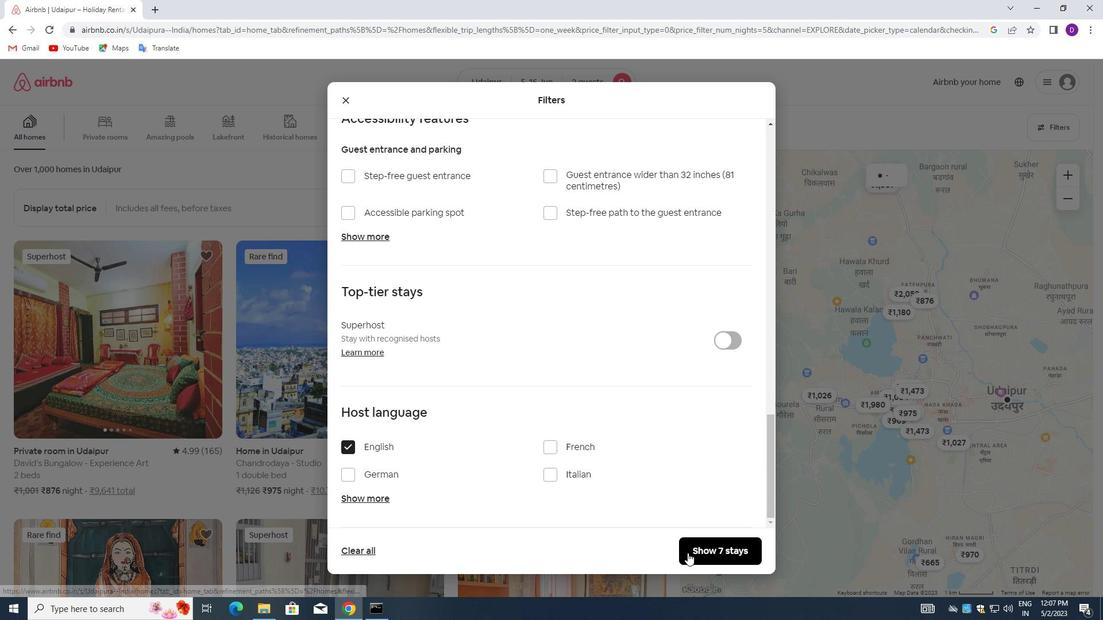
